 Task: Open Card Education Conference Review in Board Email Marketing List Cleaning and Segmentation to Workspace Email Service Providers and add a team member Softage.1@softage.net, a label Purple, a checklist Software Development, an attachment from your onedrive, a color Purple and finally, add a card description 'Plan and execute company team-building activity at a volunteer event' and a comment 'Attention to detail is critical for this task, so let us make sure we do not miss anything important.'. Add a start date 'Jan 05, 1900' with a due date 'Jan 12, 1900'
Action: Mouse moved to (88, 306)
Screenshot: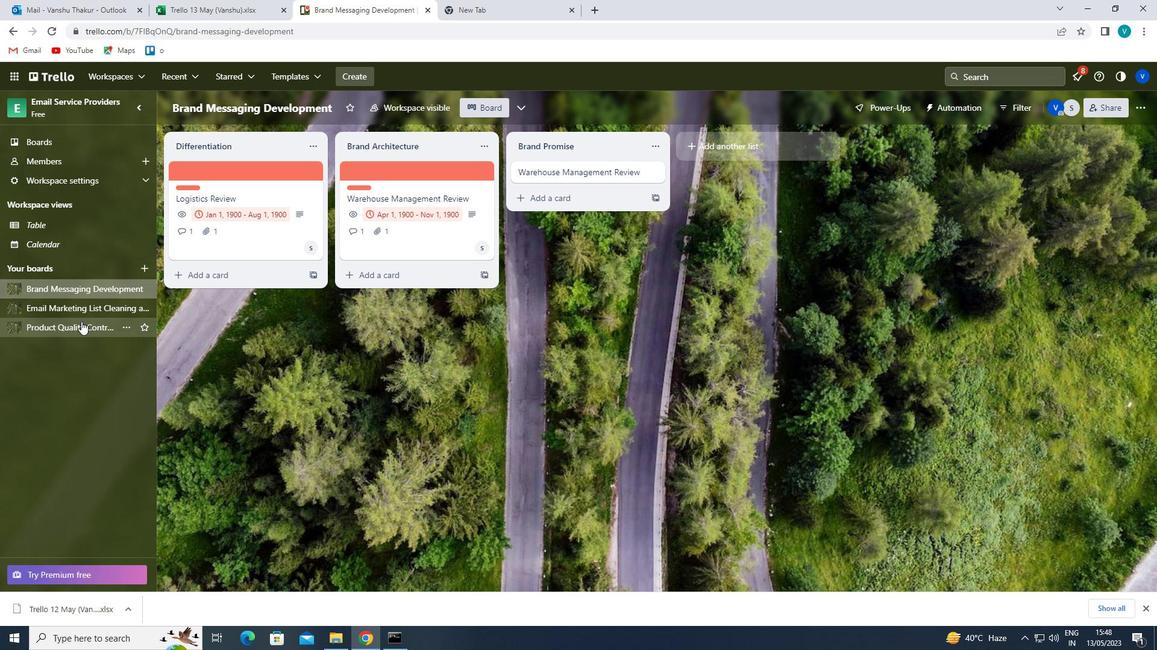 
Action: Mouse pressed left at (88, 306)
Screenshot: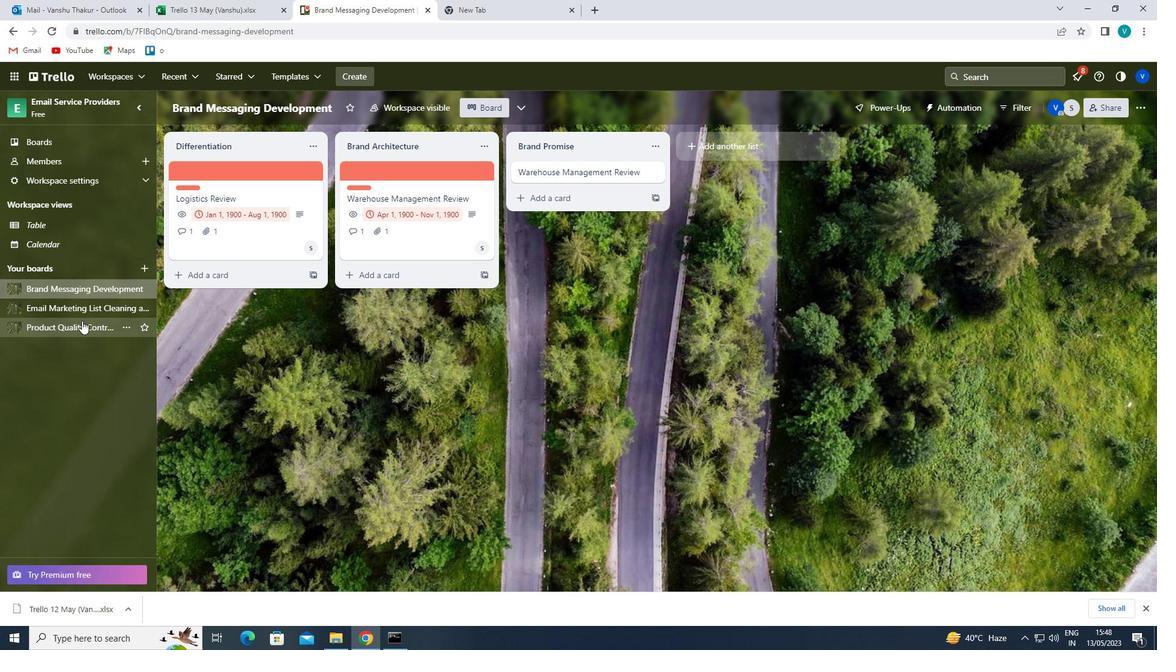 
Action: Mouse moved to (405, 171)
Screenshot: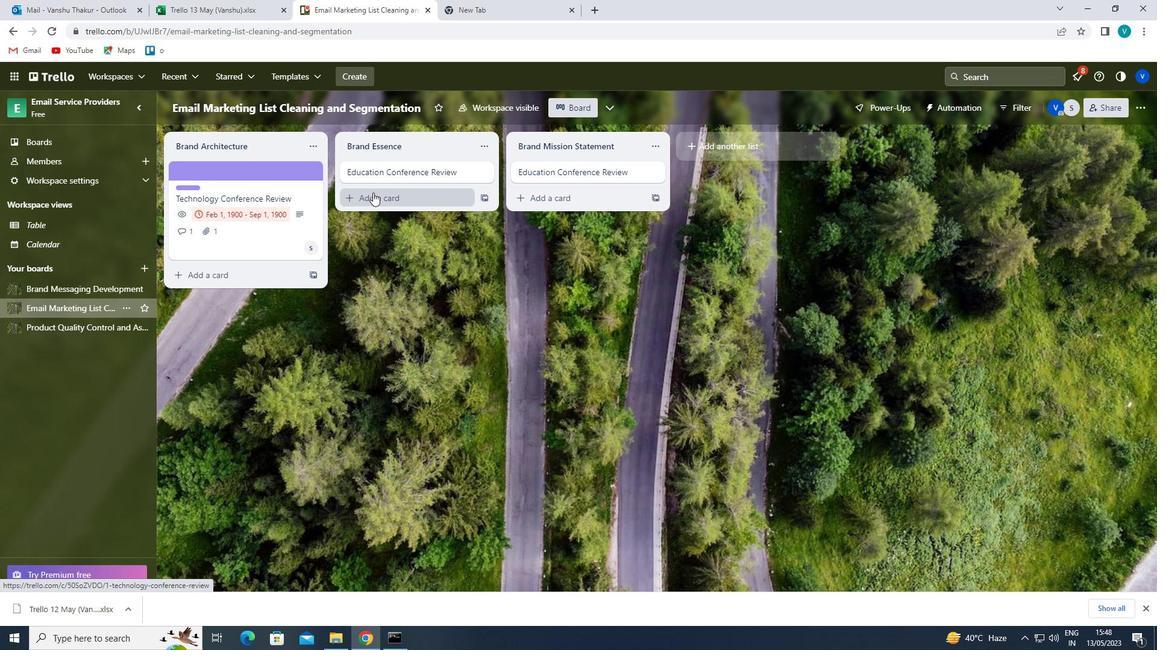 
Action: Mouse pressed left at (405, 171)
Screenshot: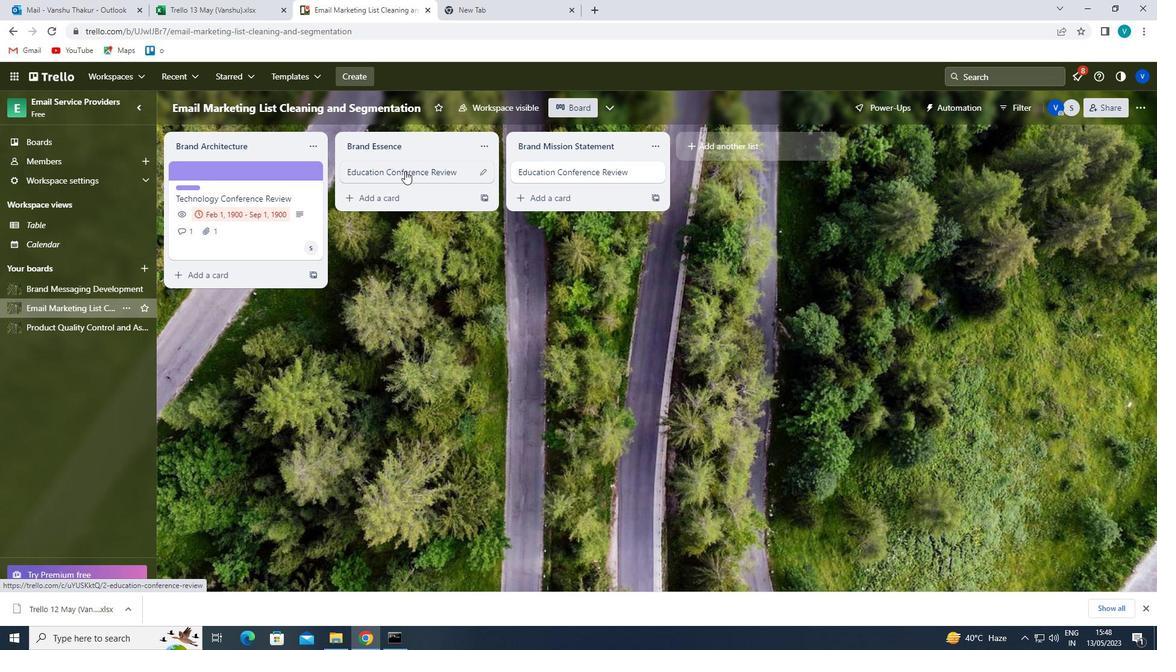 
Action: Mouse moved to (717, 209)
Screenshot: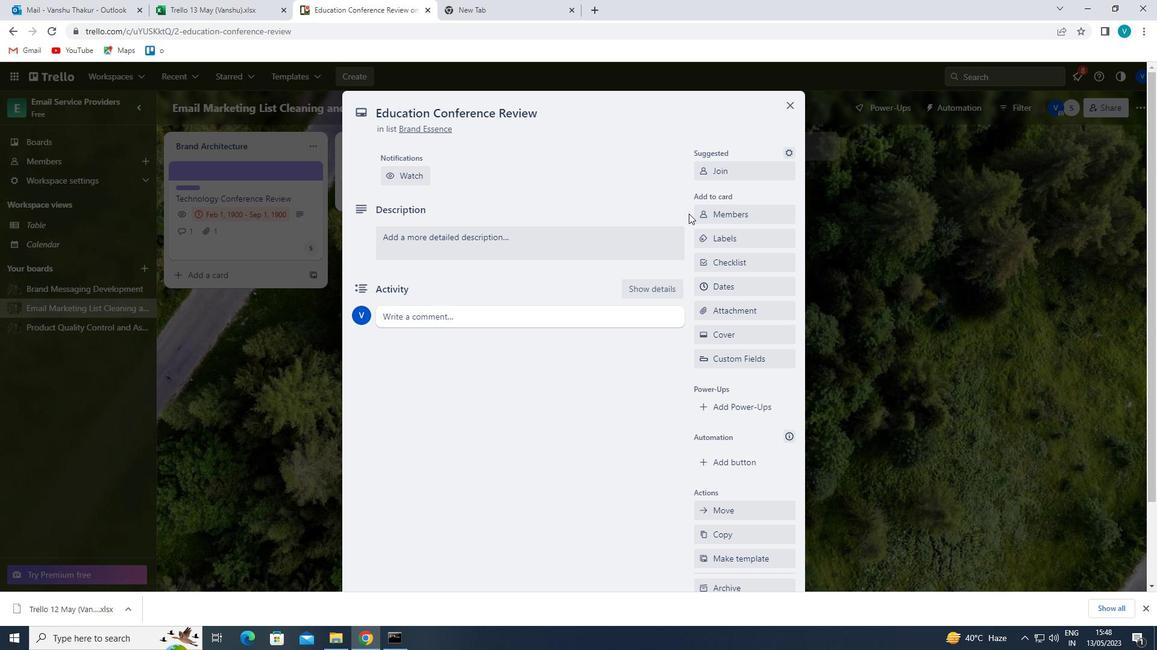 
Action: Mouse pressed left at (717, 209)
Screenshot: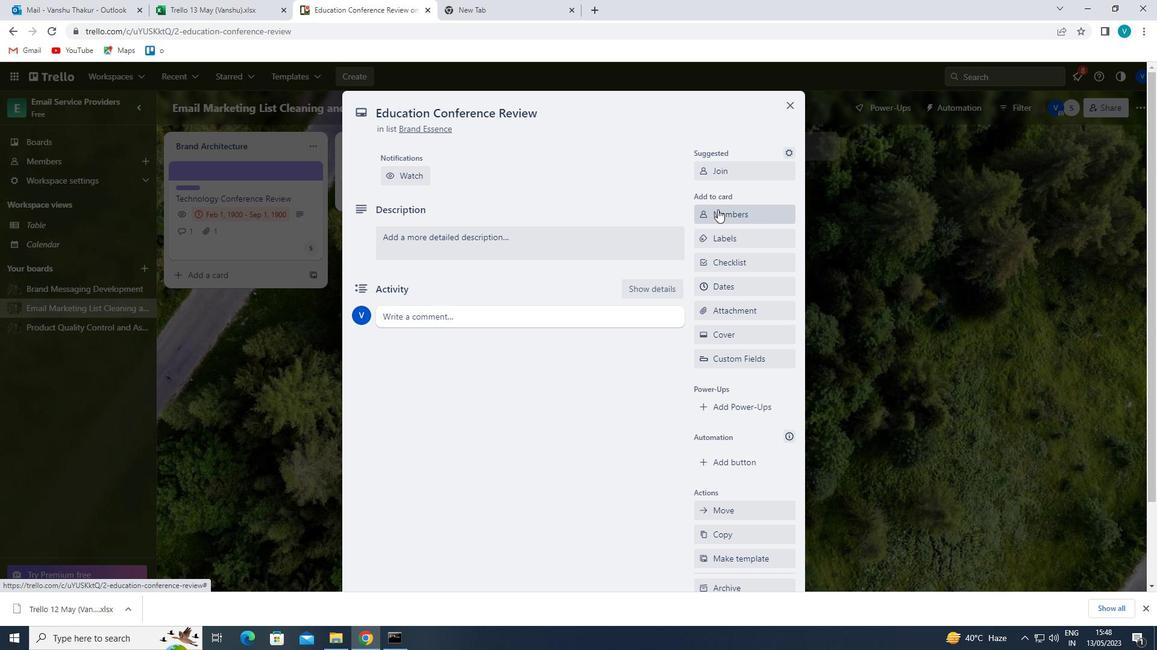 
Action: Key pressed <Key.shift>S
Screenshot: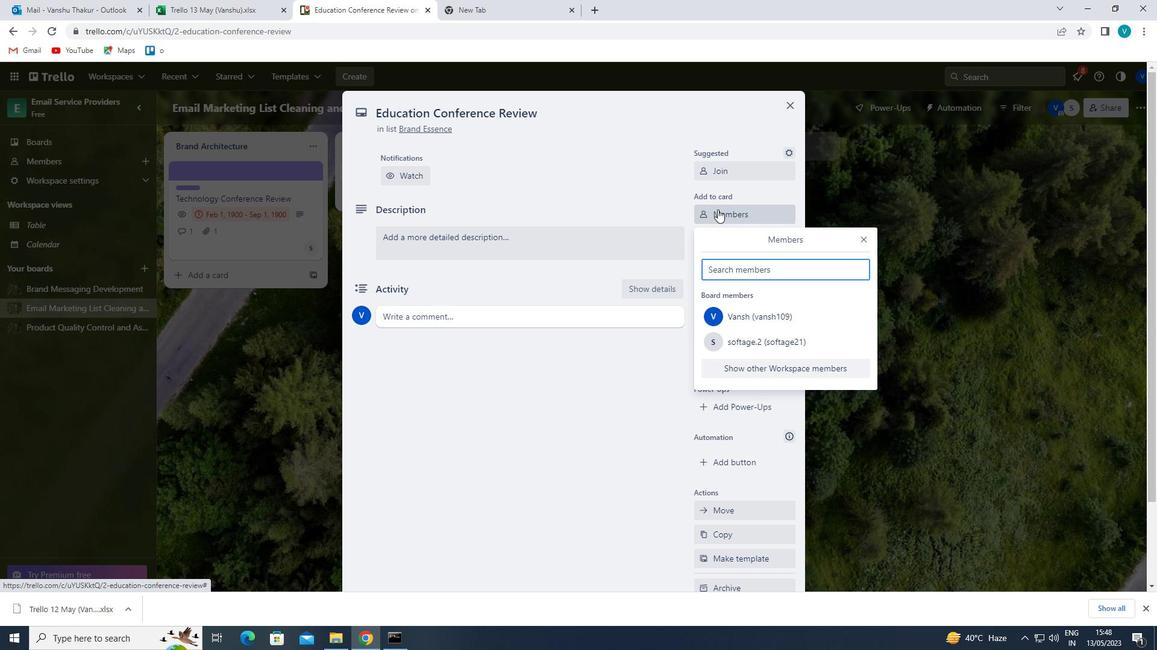 
Action: Mouse moved to (590, 189)
Screenshot: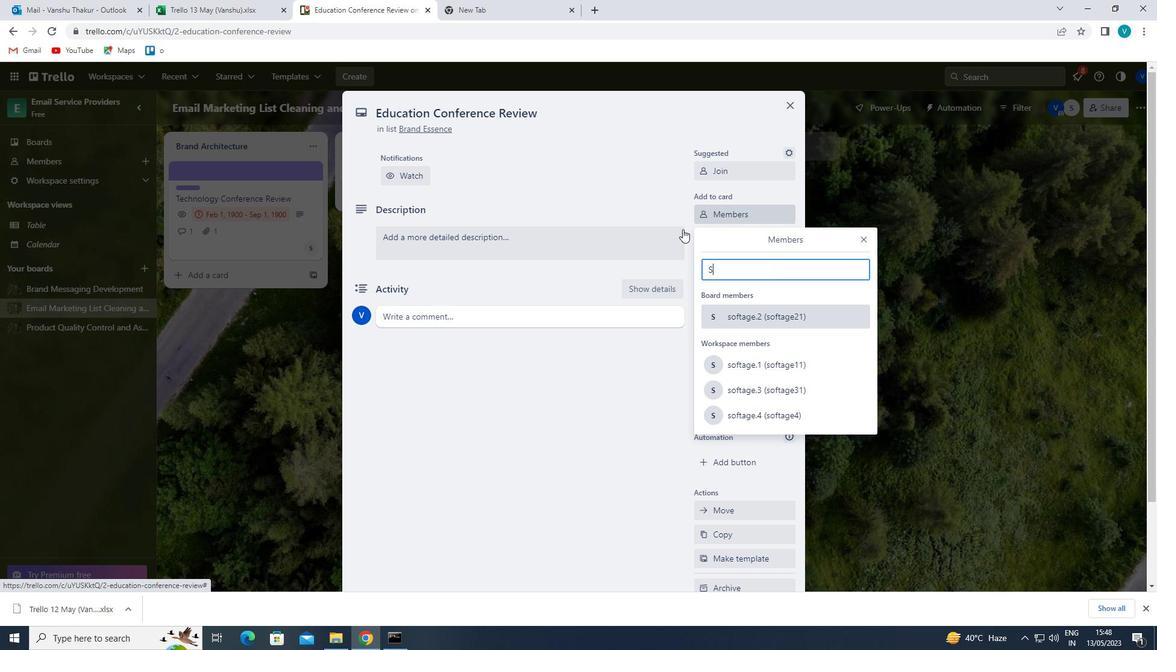
Action: Key pressed OFT
Screenshot: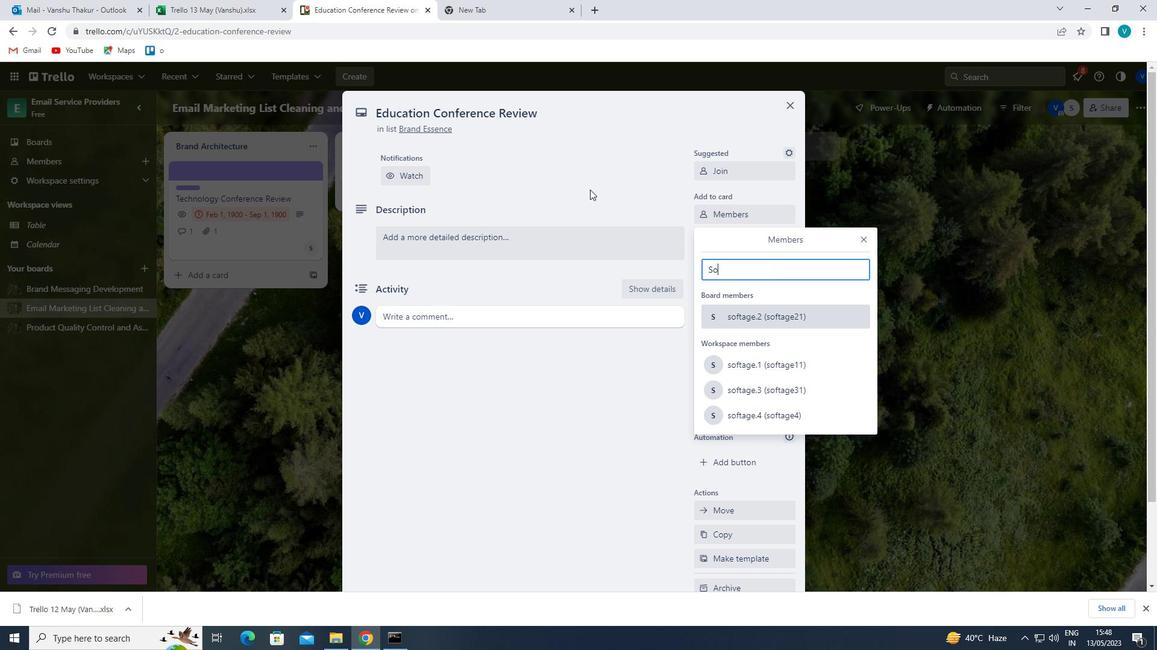 
Action: Mouse moved to (729, 365)
Screenshot: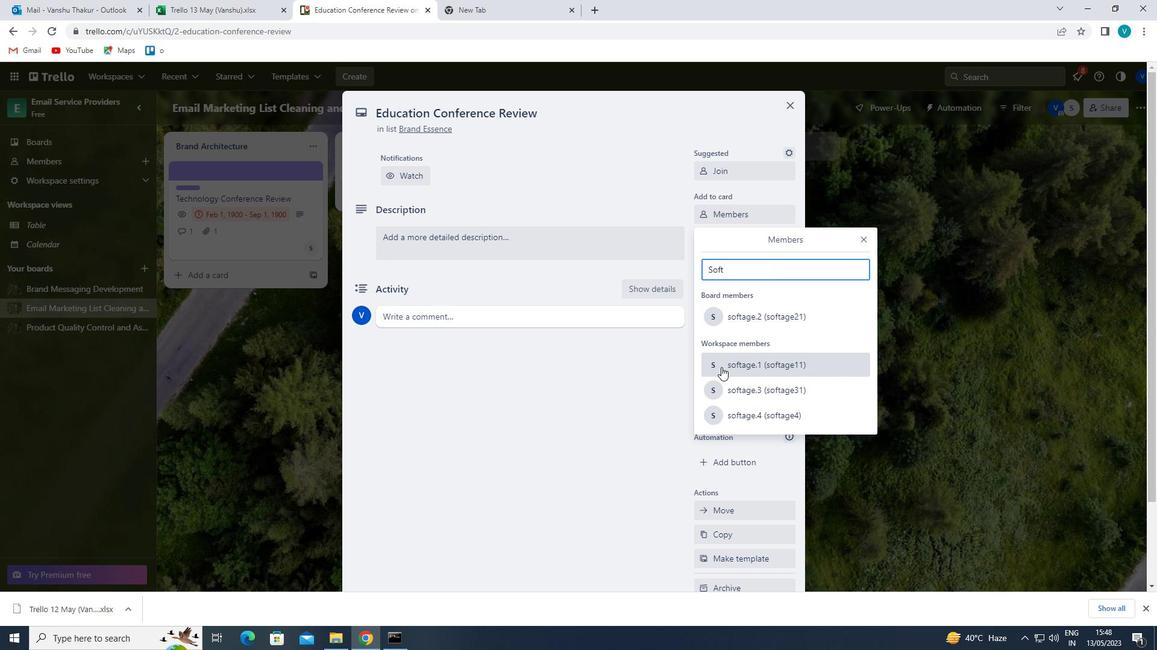 
Action: Mouse pressed left at (729, 365)
Screenshot: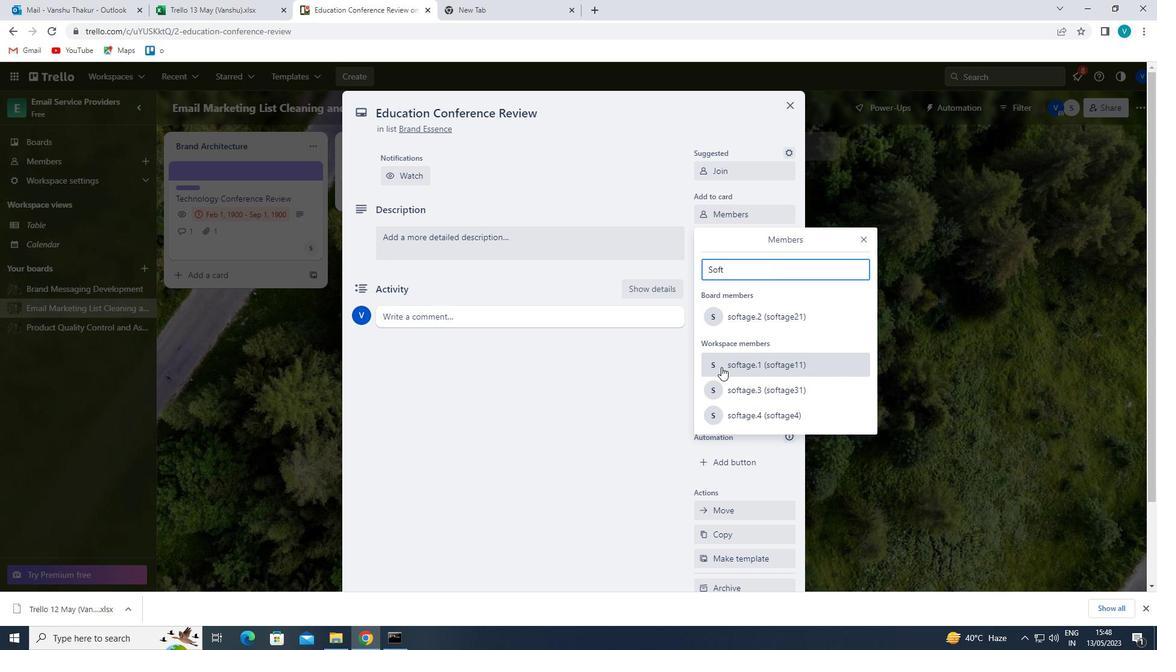 
Action: Mouse moved to (863, 240)
Screenshot: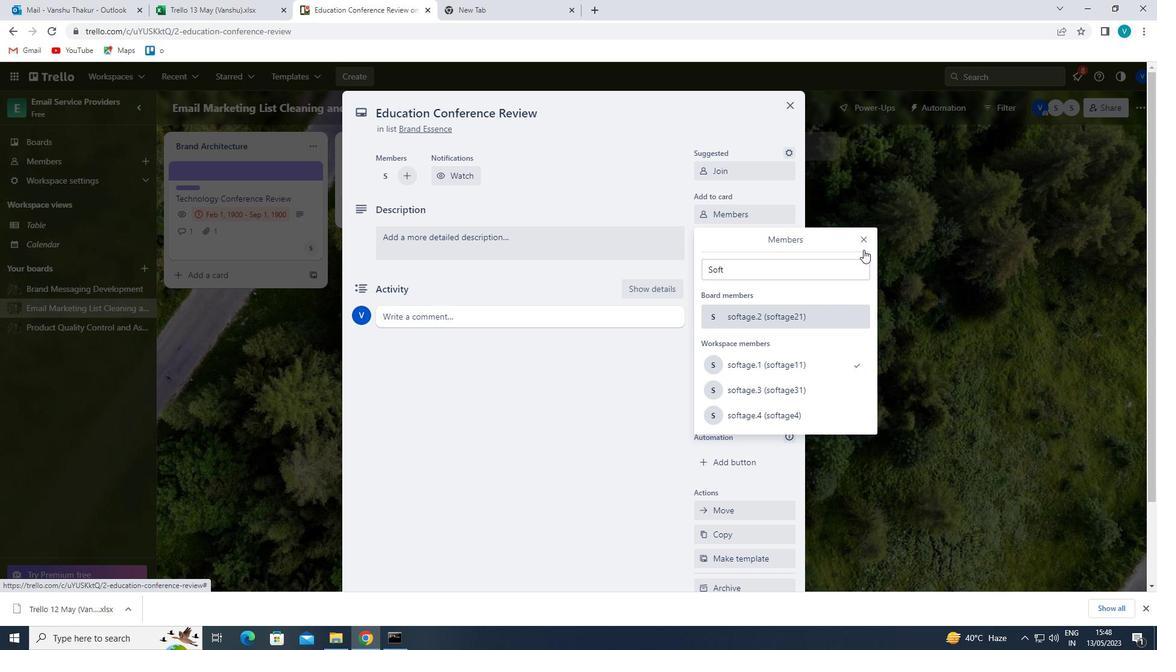 
Action: Mouse pressed left at (863, 240)
Screenshot: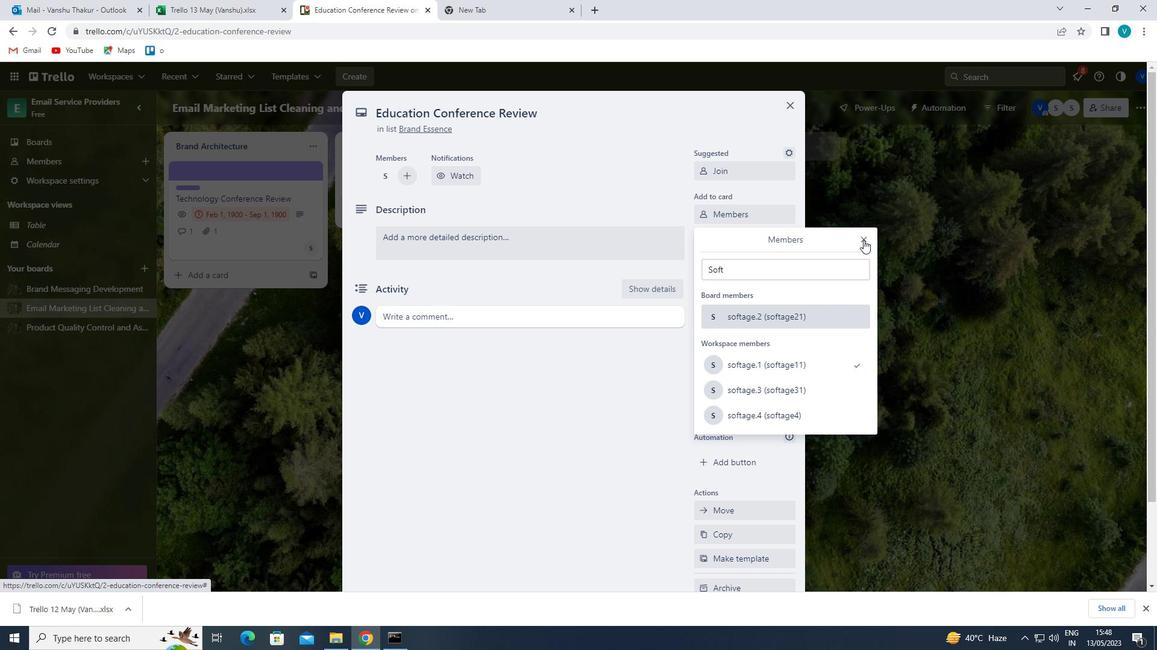 
Action: Mouse moved to (732, 236)
Screenshot: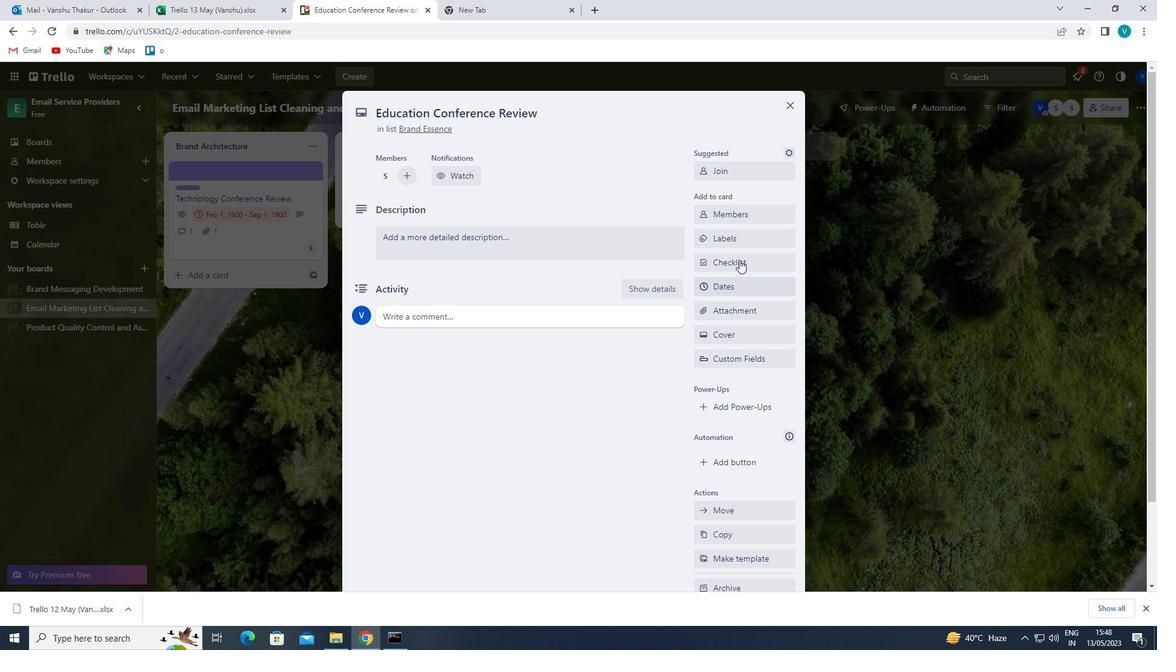 
Action: Mouse pressed left at (732, 236)
Screenshot: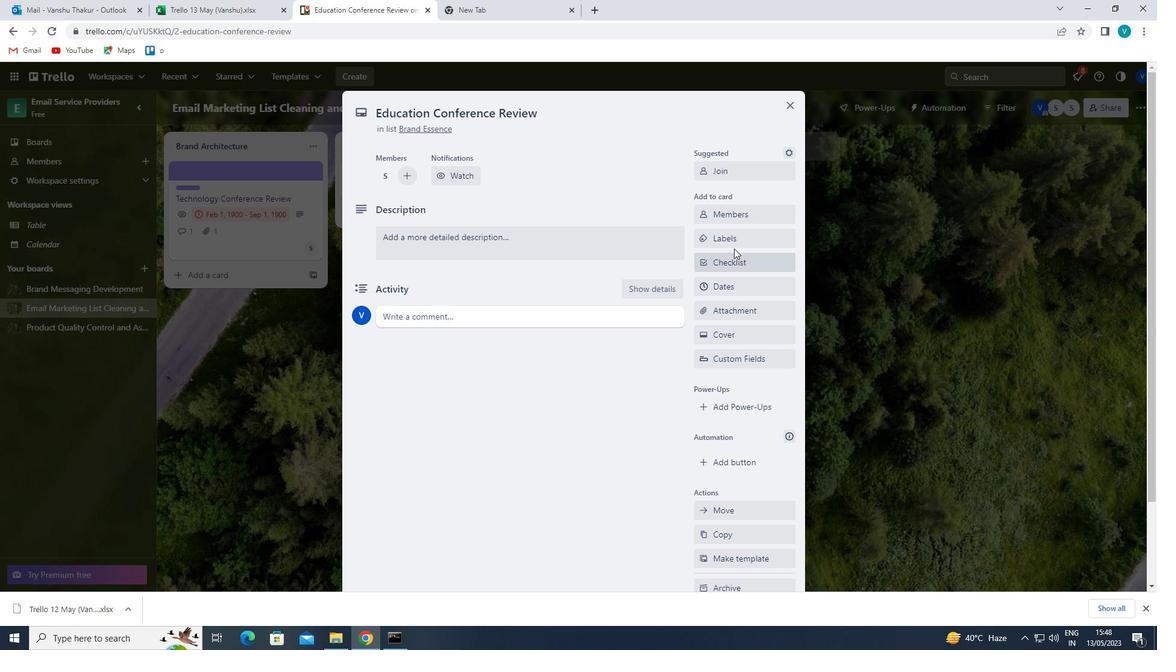 
Action: Mouse moved to (742, 427)
Screenshot: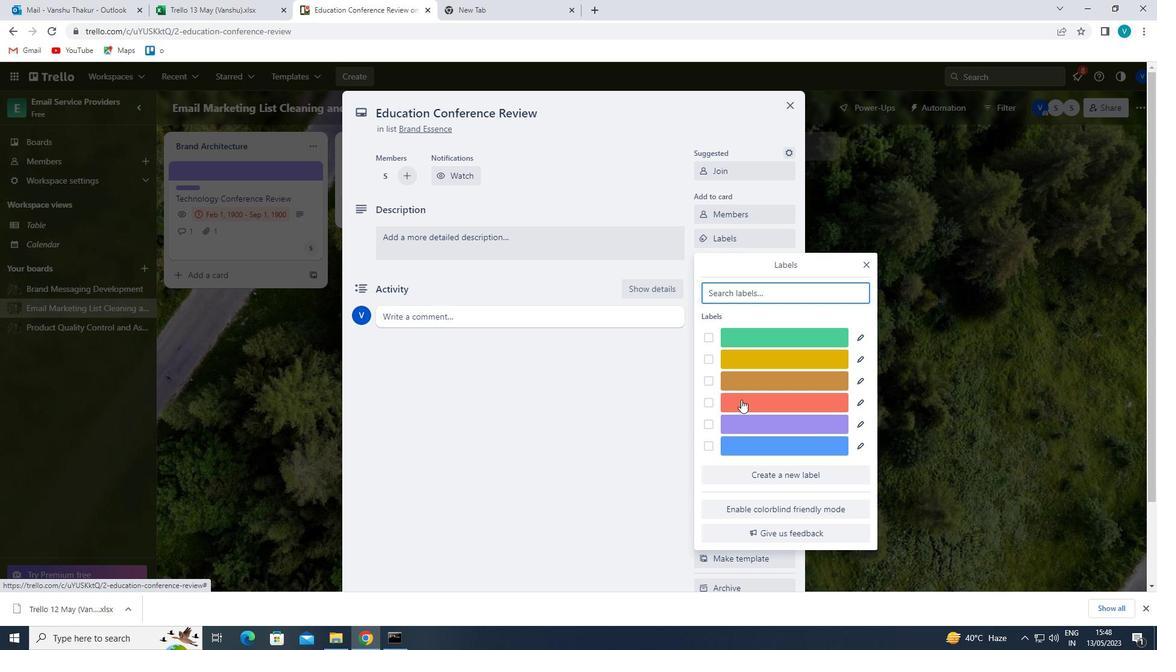 
Action: Mouse pressed left at (742, 427)
Screenshot: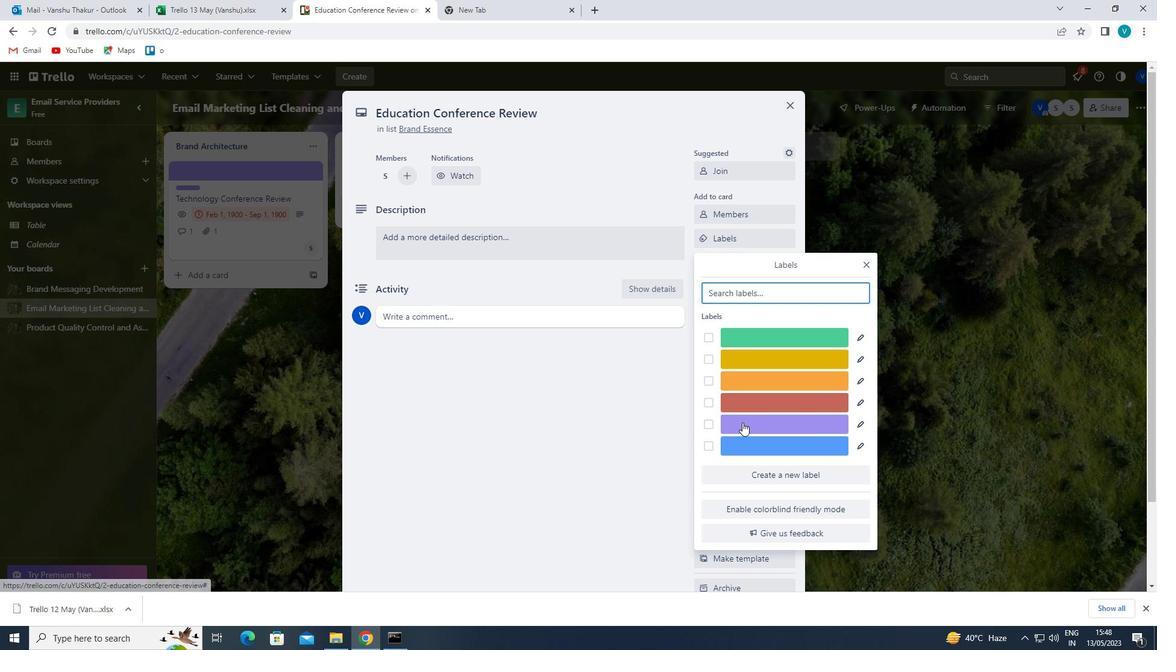 
Action: Mouse moved to (863, 262)
Screenshot: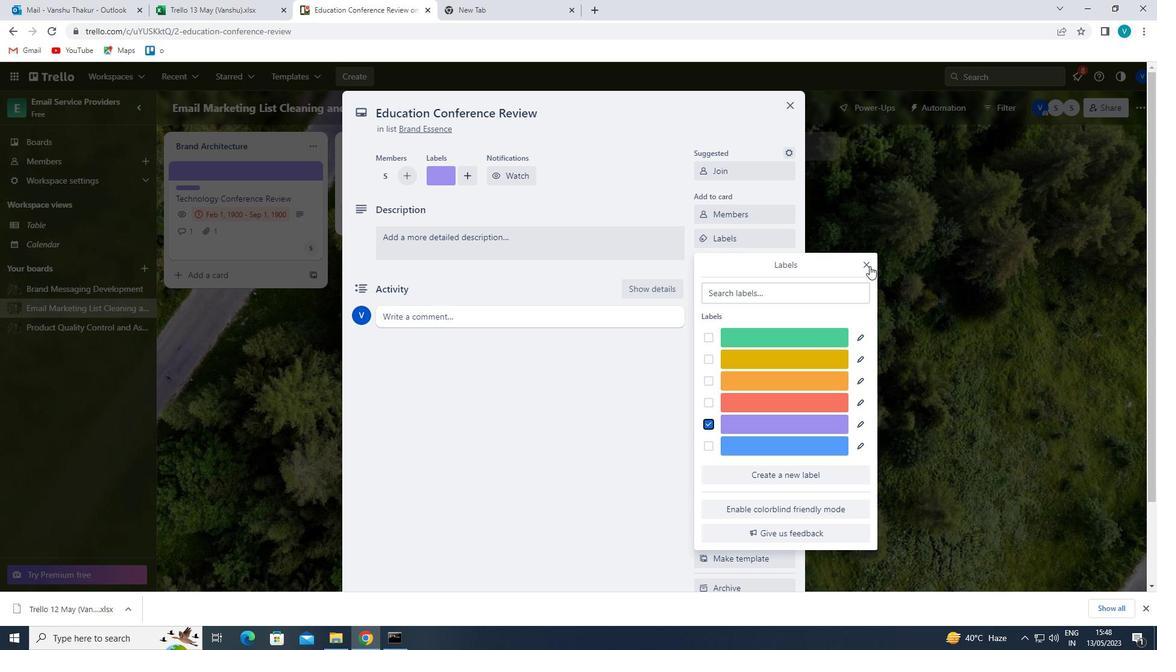 
Action: Mouse pressed left at (863, 262)
Screenshot: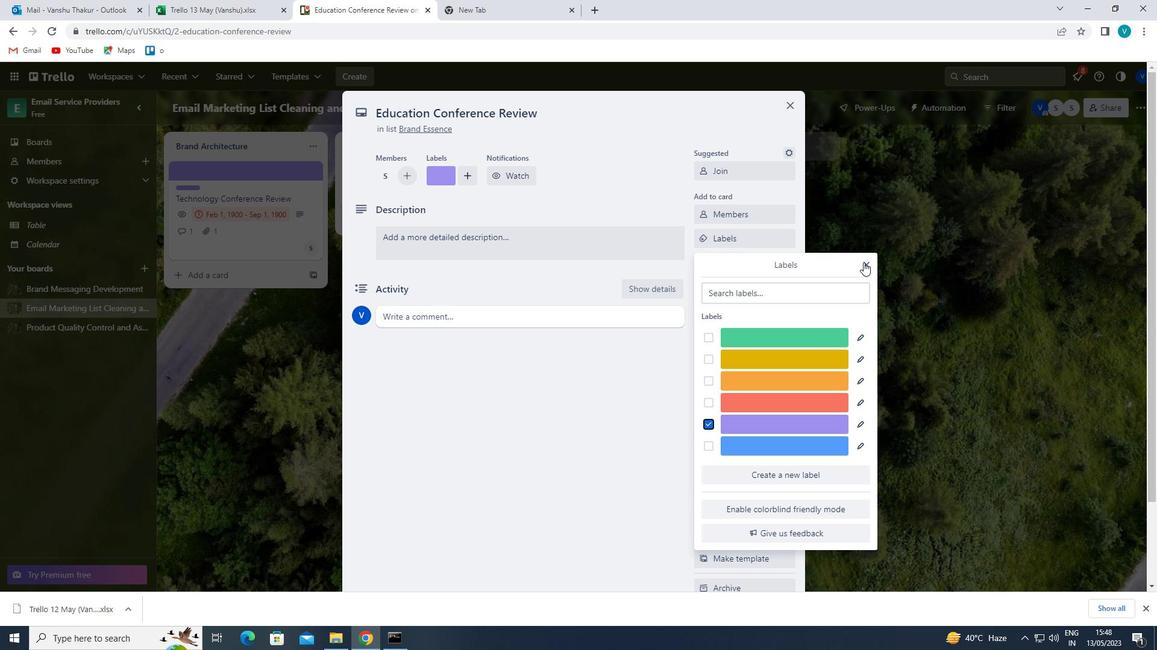 
Action: Mouse moved to (746, 266)
Screenshot: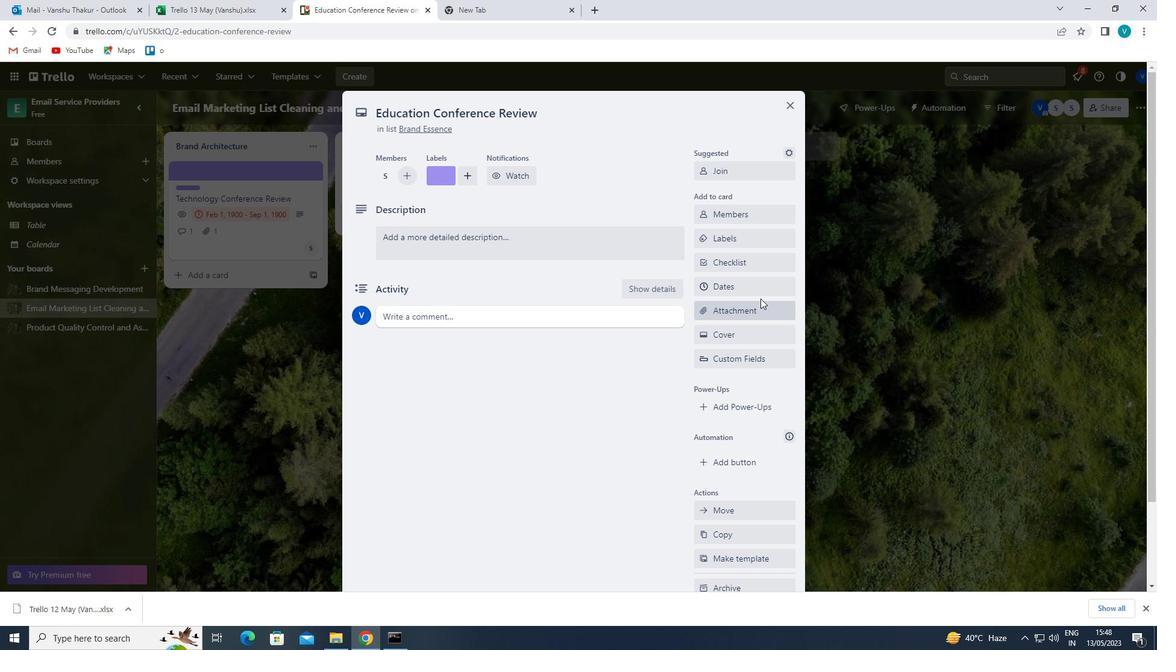 
Action: Mouse pressed left at (746, 266)
Screenshot: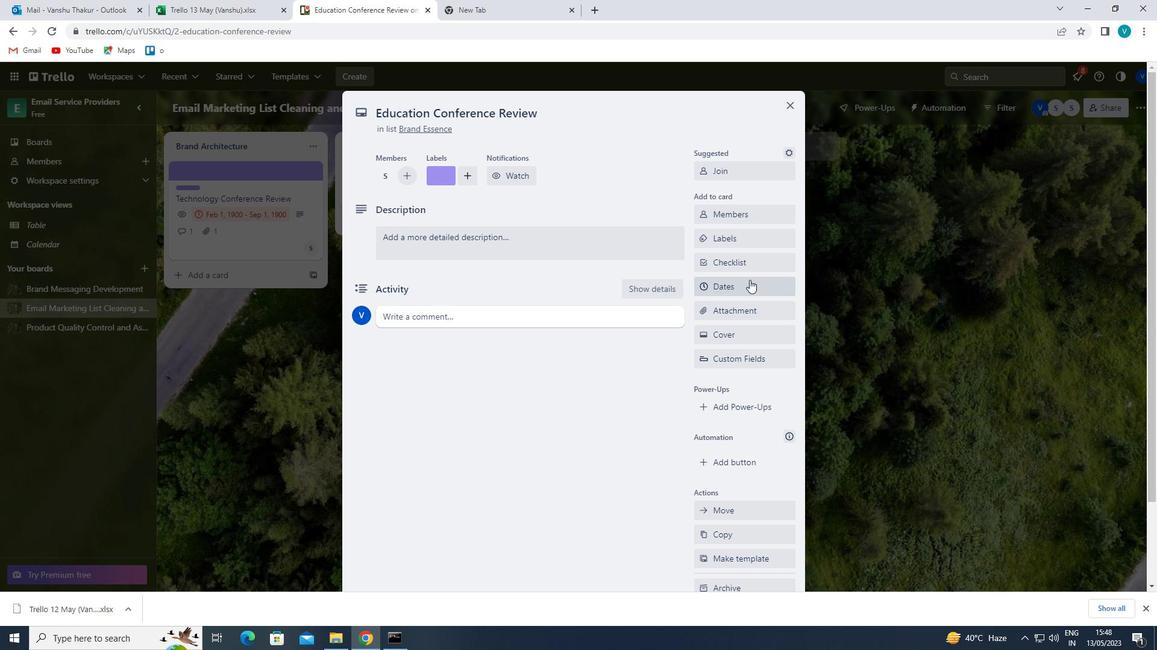 
Action: Key pressed <Key.shift>SOFT
Screenshot: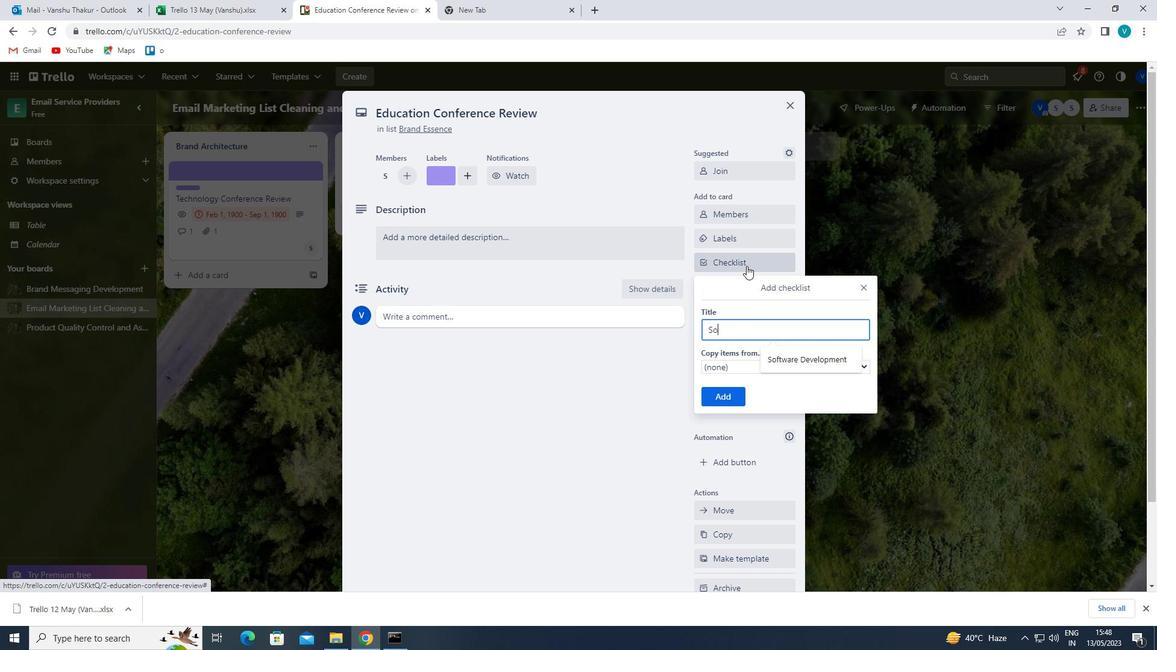 
Action: Mouse moved to (799, 362)
Screenshot: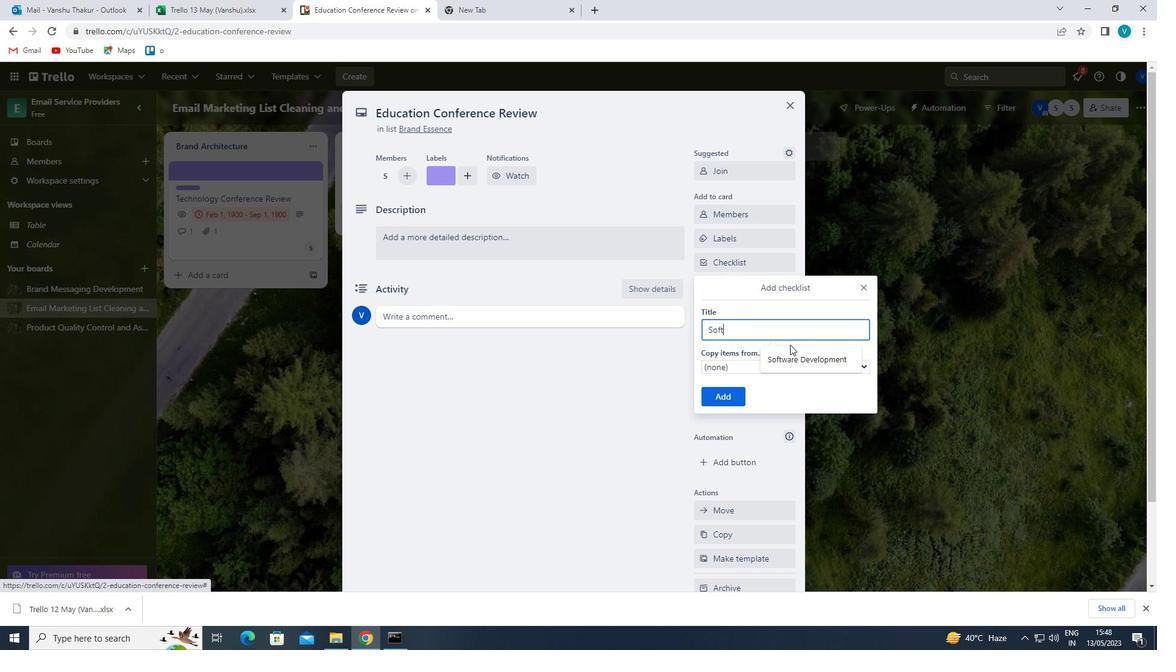
Action: Mouse pressed left at (799, 362)
Screenshot: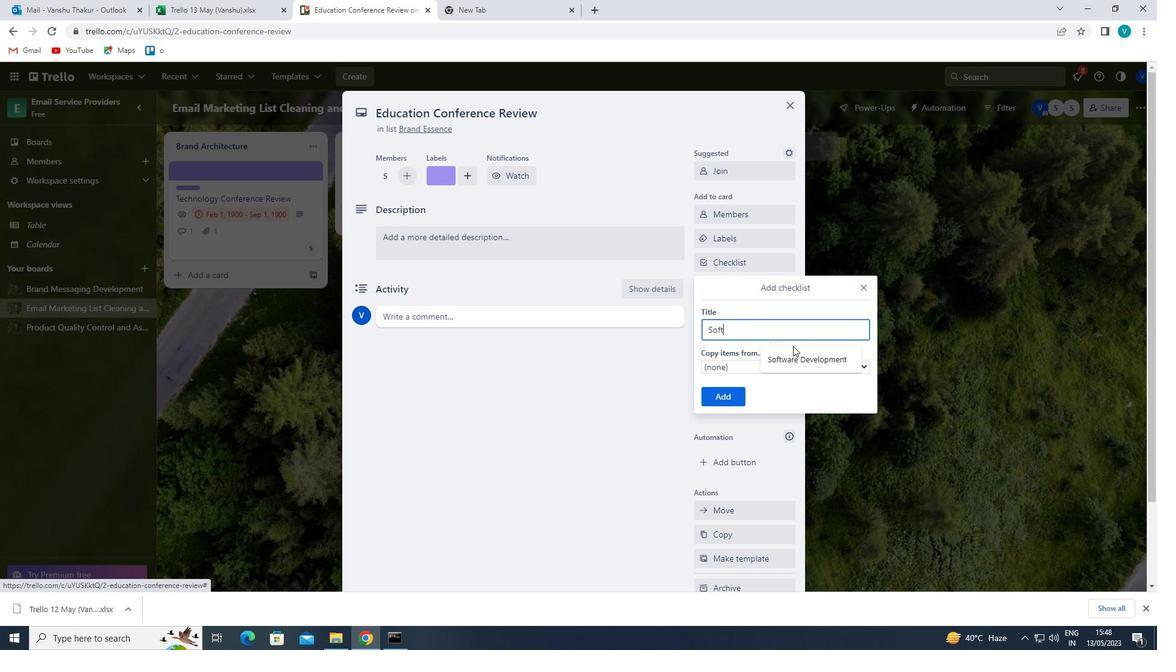 
Action: Mouse moved to (735, 399)
Screenshot: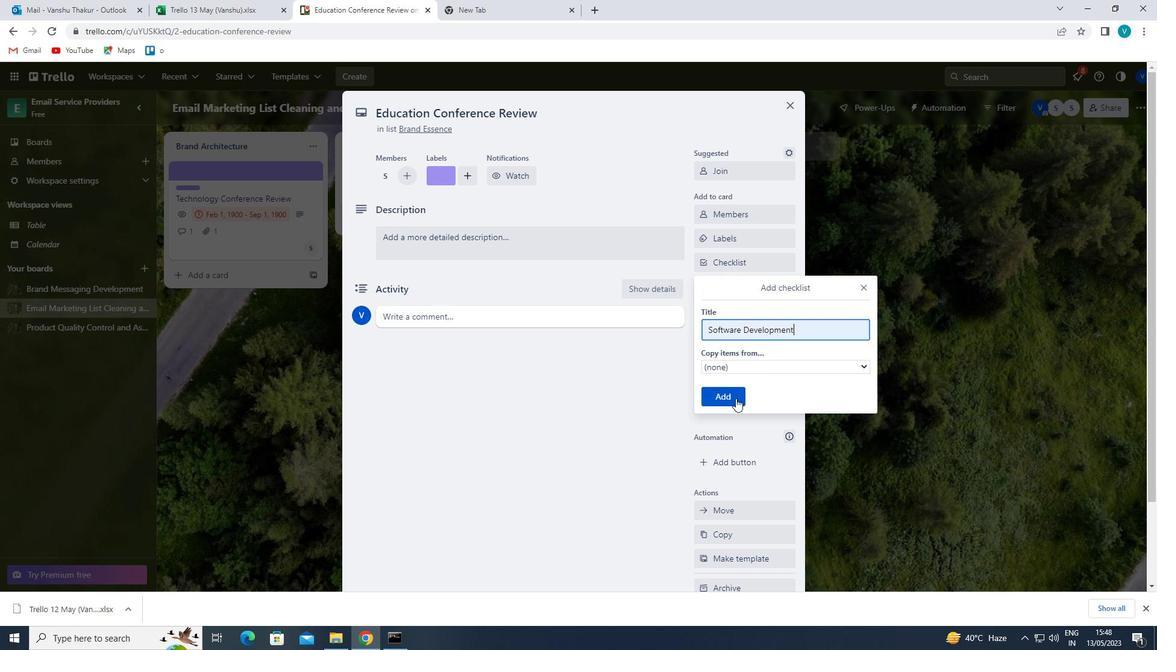 
Action: Mouse pressed left at (735, 399)
Screenshot: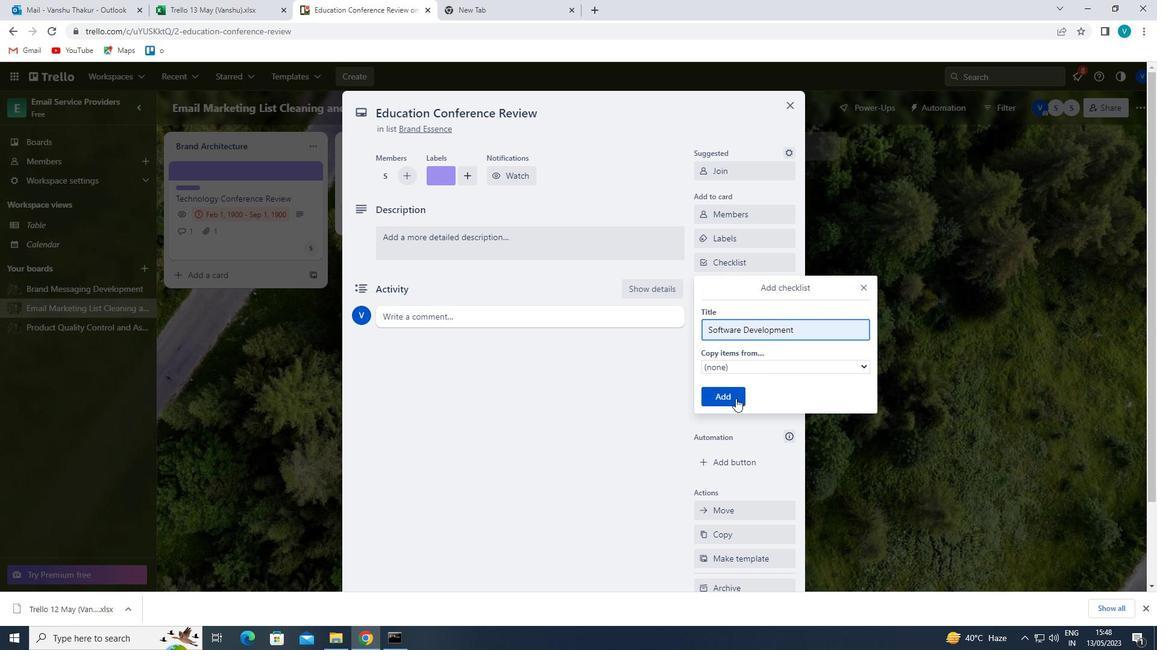 
Action: Mouse moved to (731, 314)
Screenshot: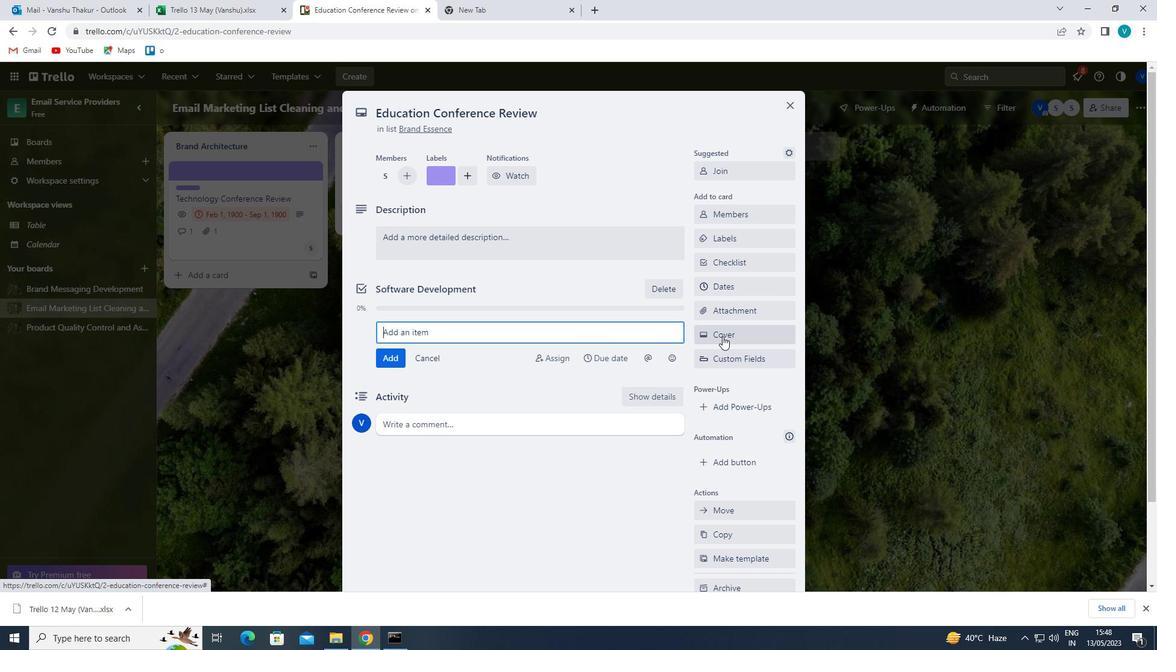 
Action: Mouse pressed left at (731, 314)
Screenshot: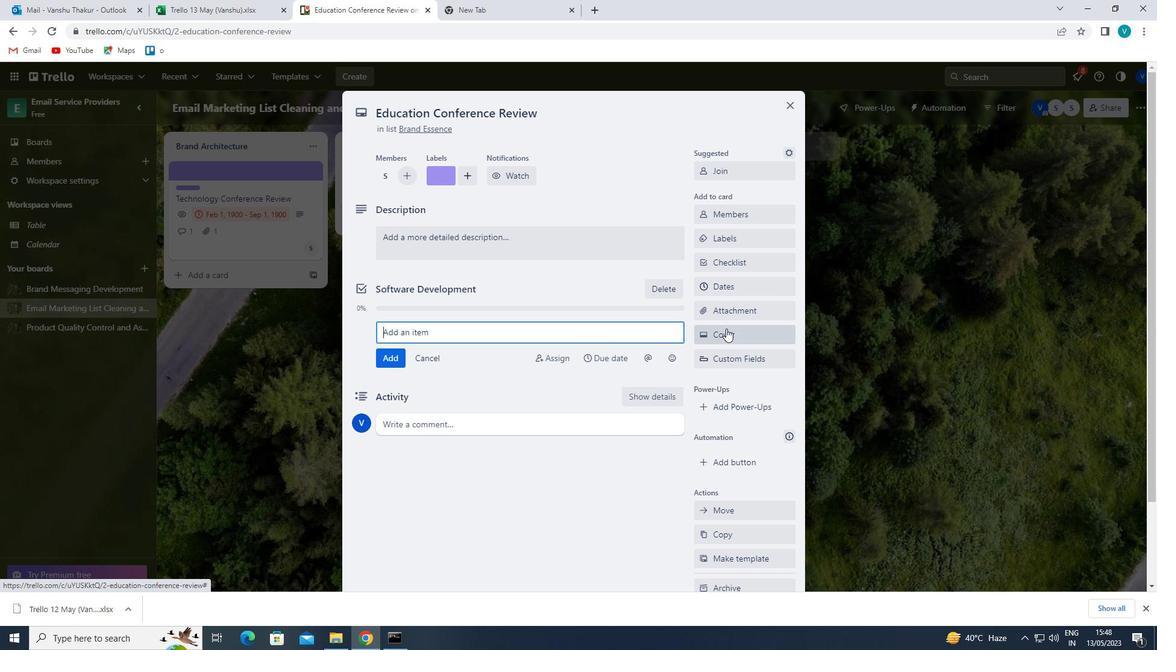 
Action: Mouse moved to (716, 456)
Screenshot: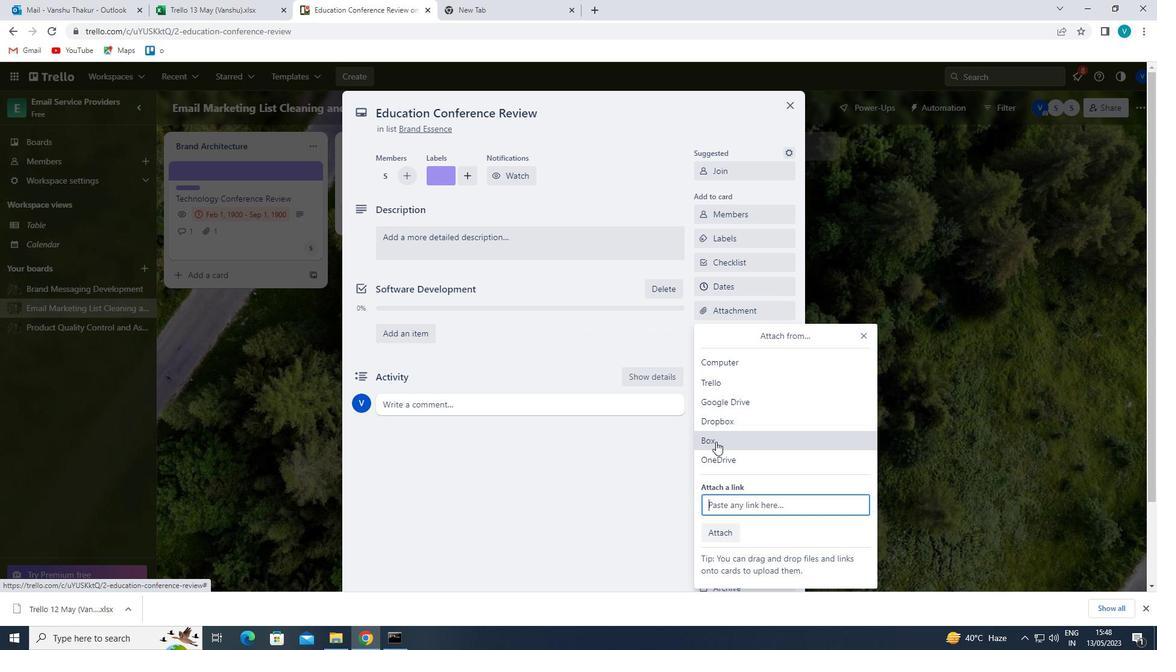 
Action: Mouse pressed left at (716, 456)
Screenshot: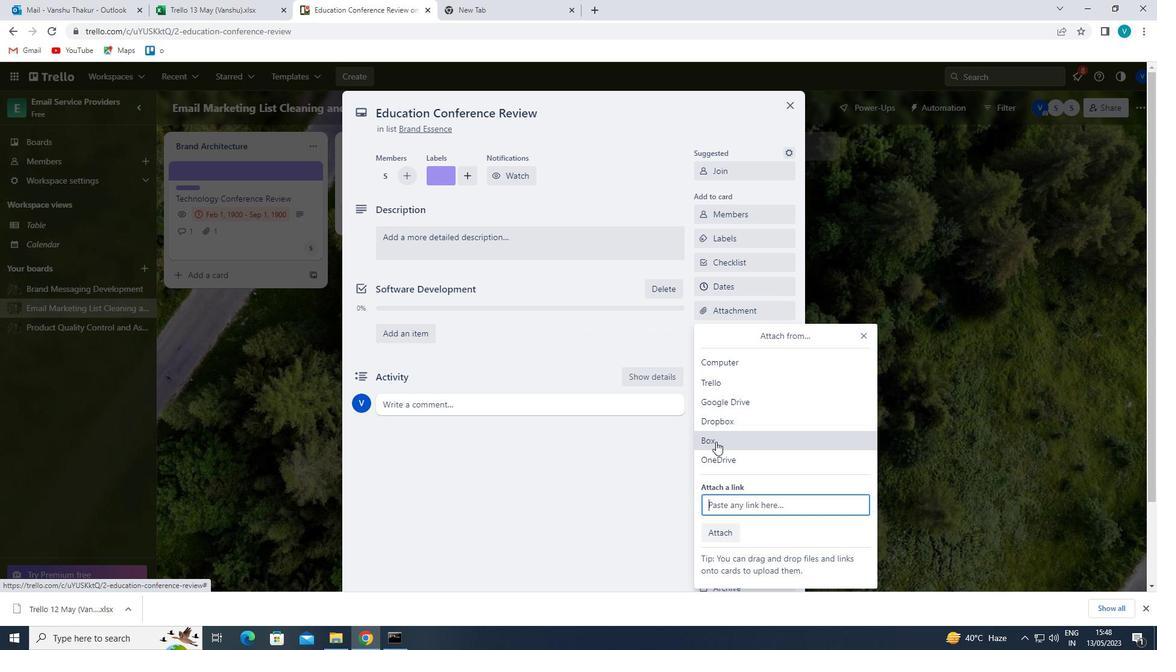 
Action: Mouse moved to (439, 236)
Screenshot: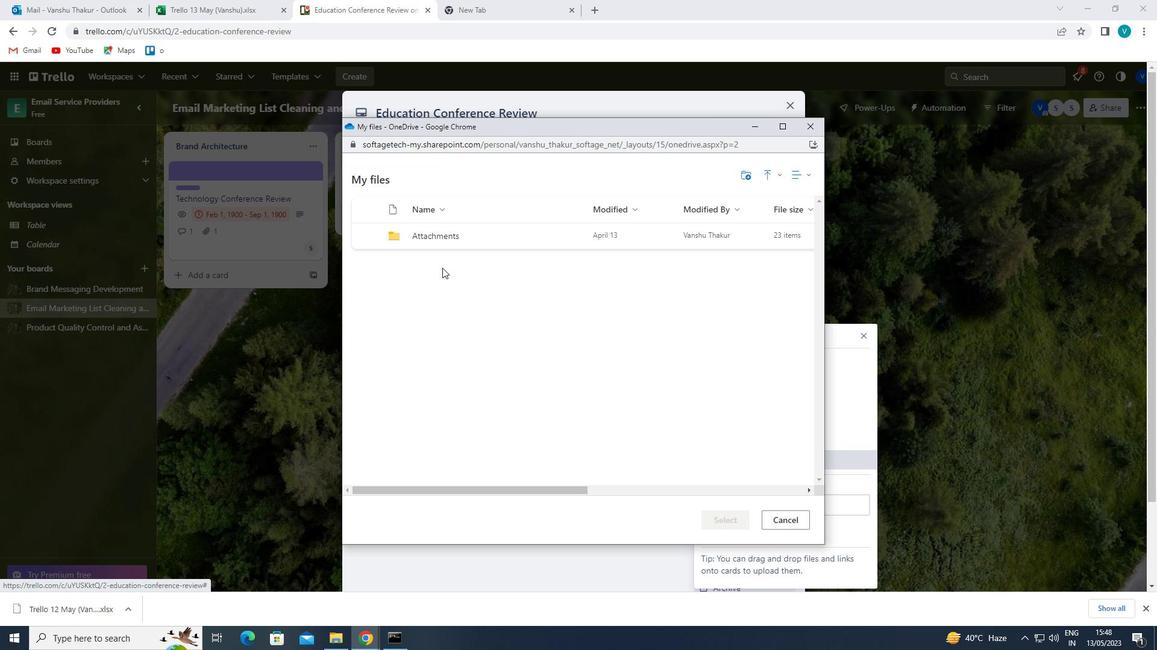 
Action: Mouse pressed left at (439, 236)
Screenshot: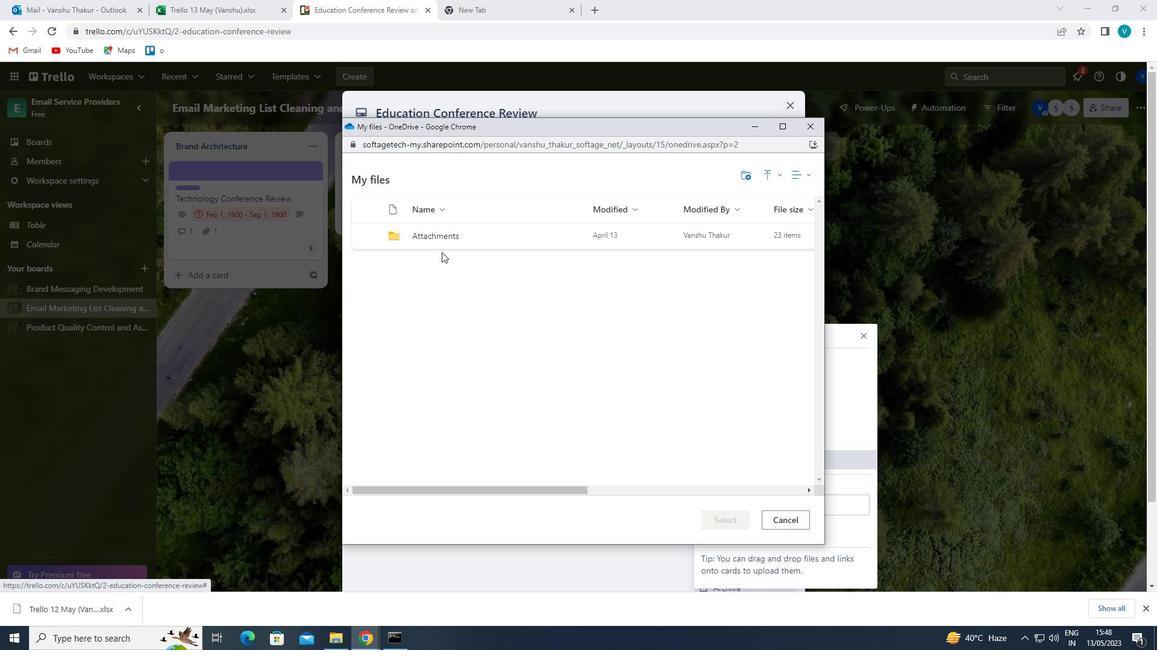
Action: Mouse moved to (427, 246)
Screenshot: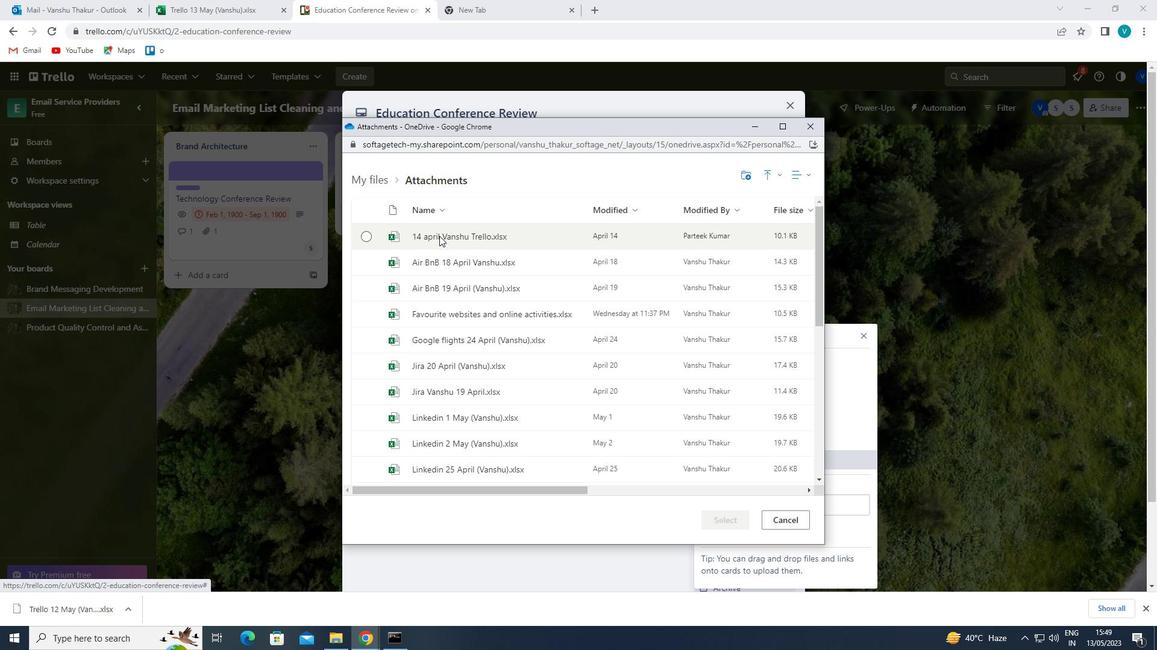 
Action: Mouse pressed left at (427, 246)
Screenshot: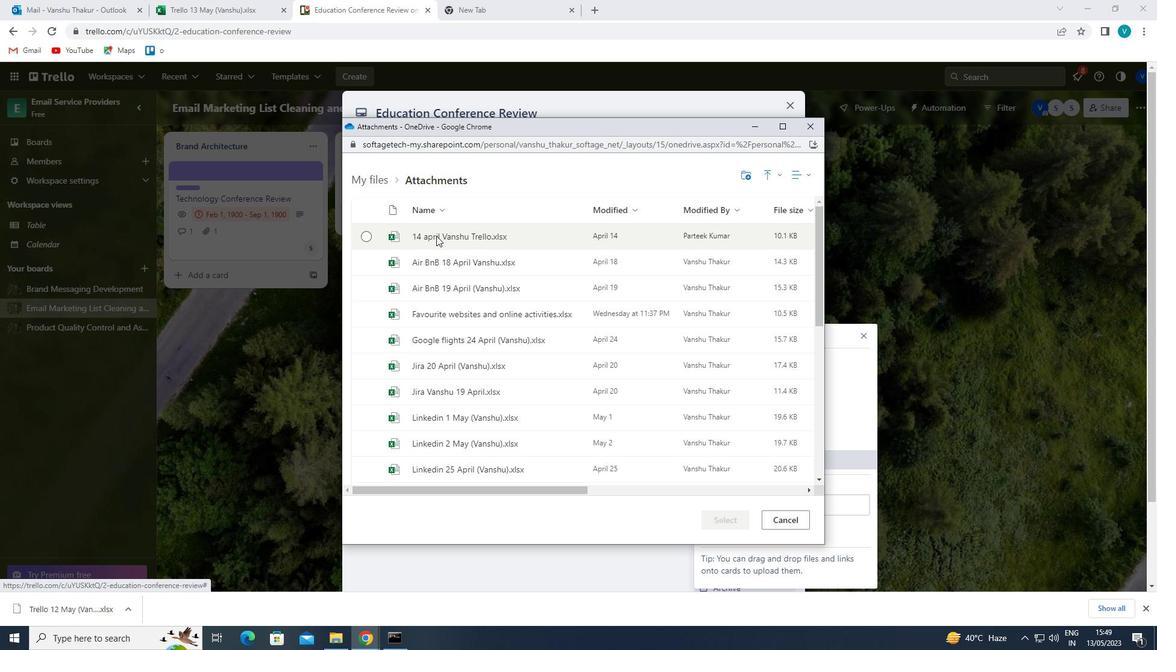 
Action: Mouse moved to (734, 516)
Screenshot: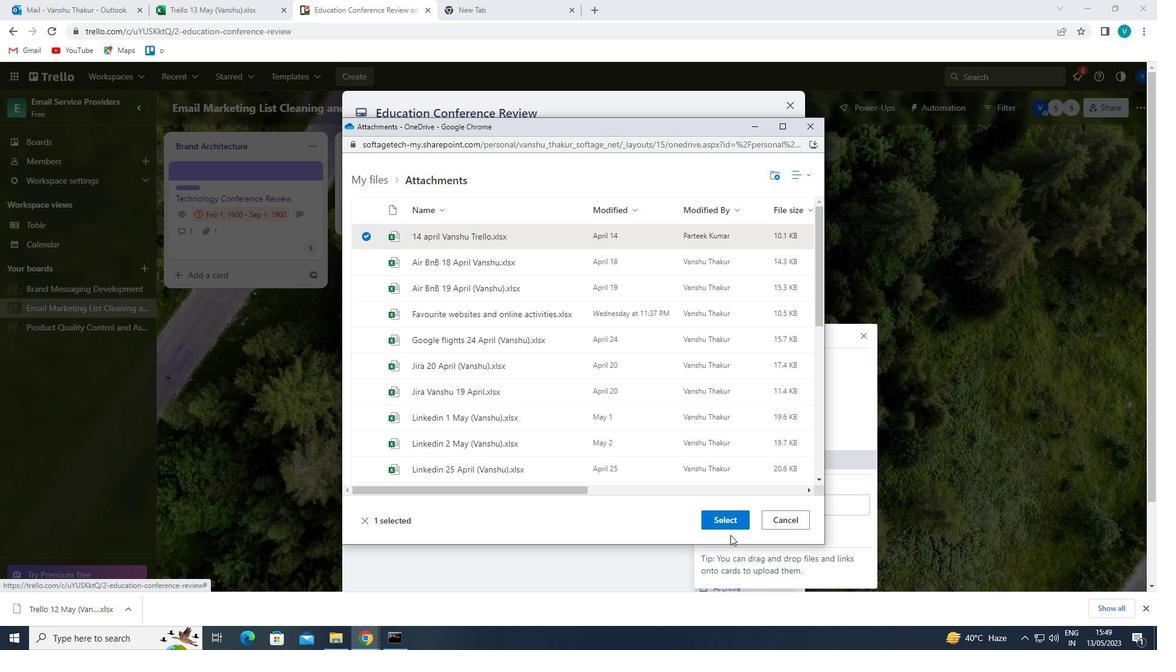 
Action: Mouse pressed left at (734, 516)
Screenshot: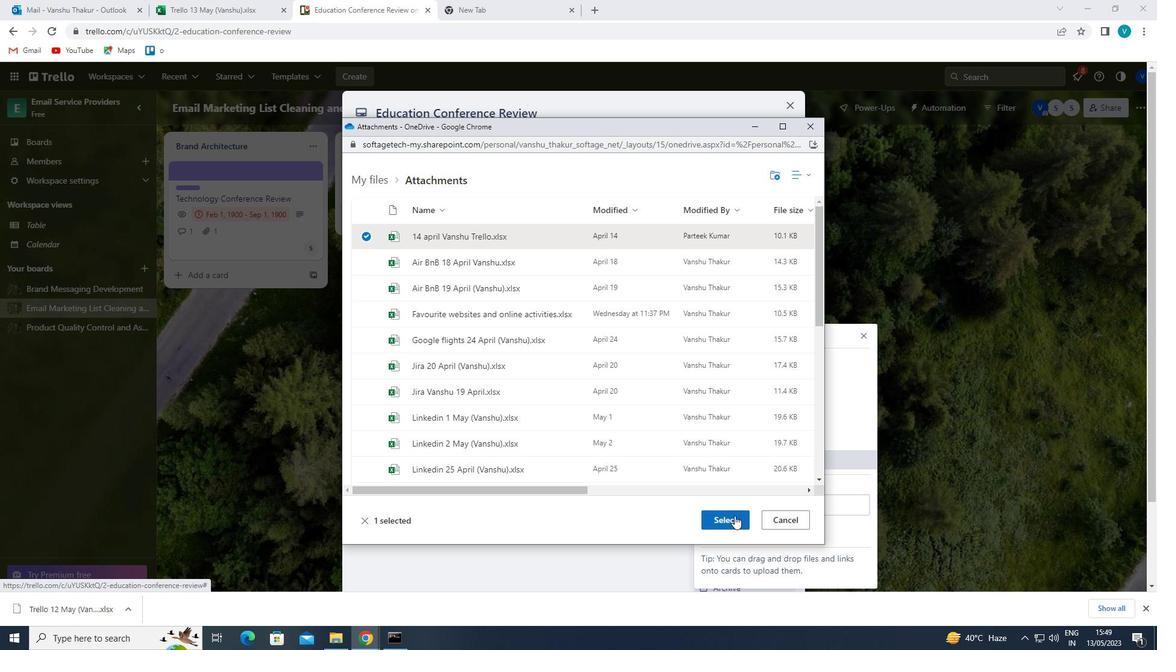 
Action: Mouse moved to (862, 330)
Screenshot: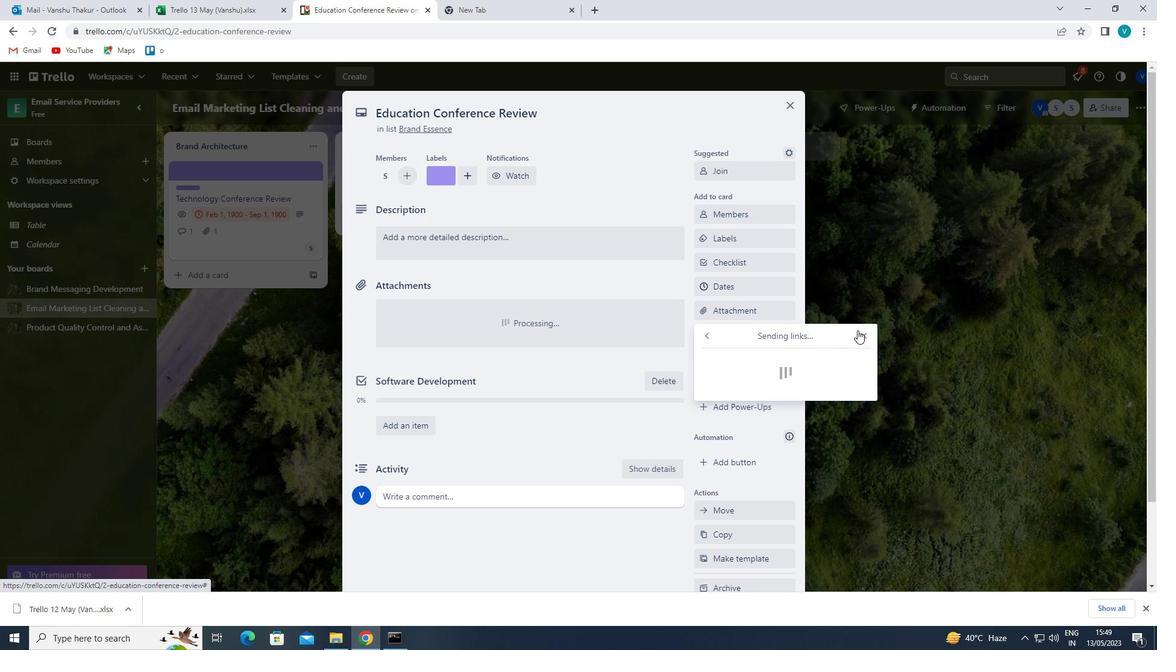 
Action: Mouse pressed left at (862, 330)
Screenshot: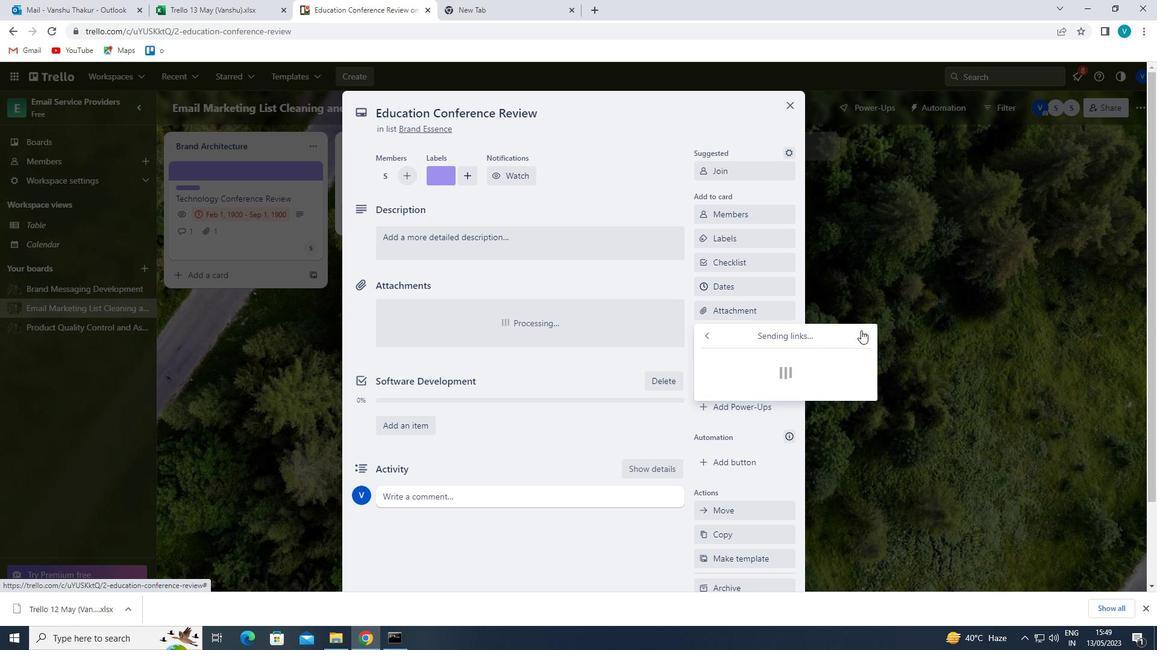 
Action: Mouse moved to (738, 338)
Screenshot: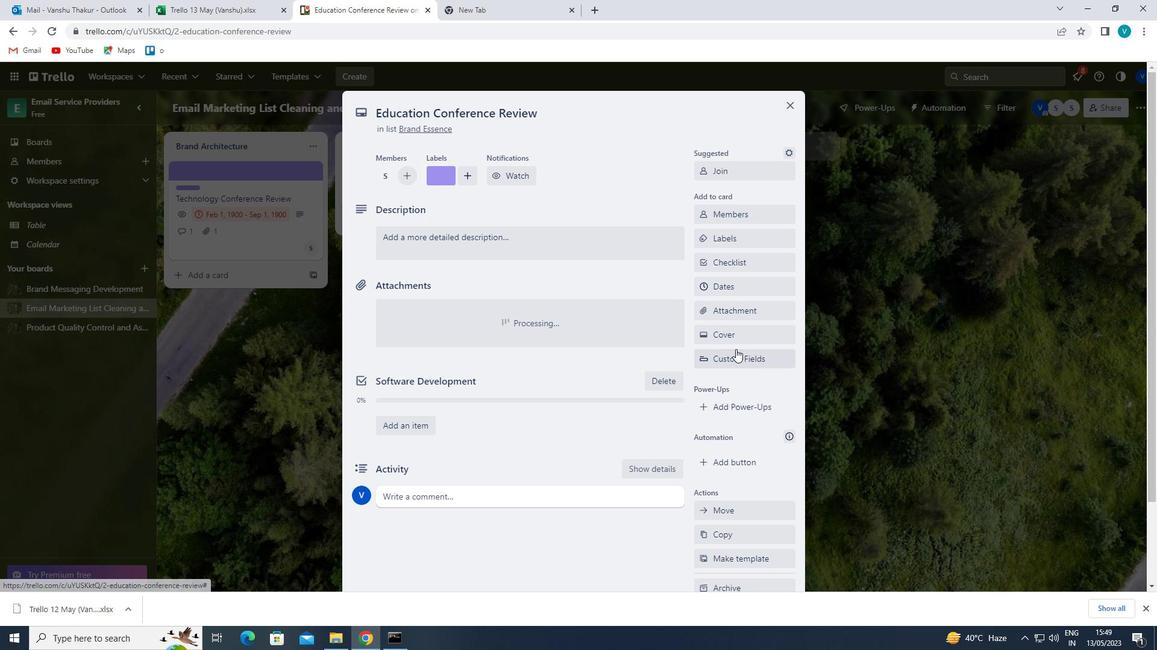 
Action: Mouse pressed left at (738, 338)
Screenshot: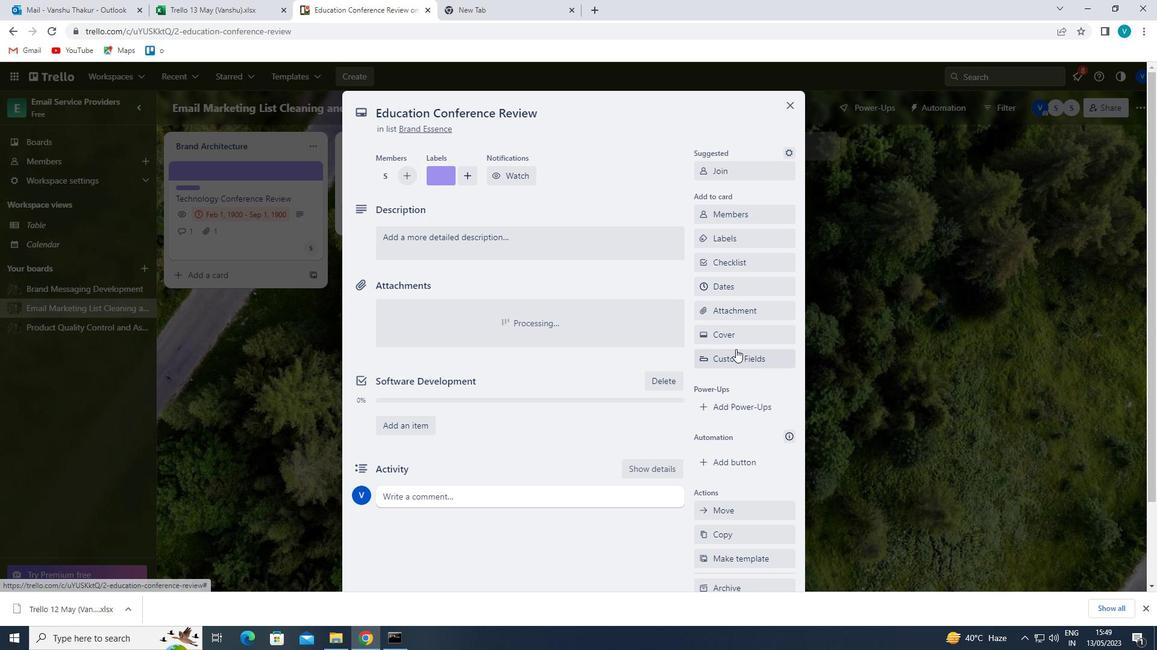 
Action: Mouse moved to (745, 339)
Screenshot: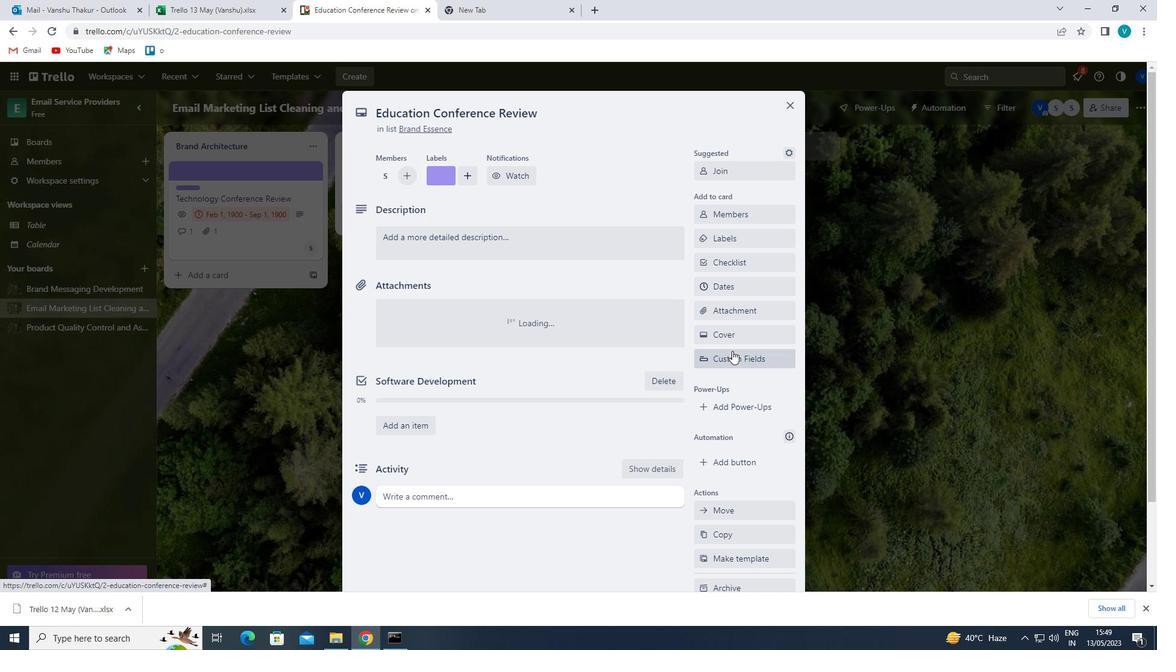 
Action: Mouse pressed left at (745, 339)
Screenshot: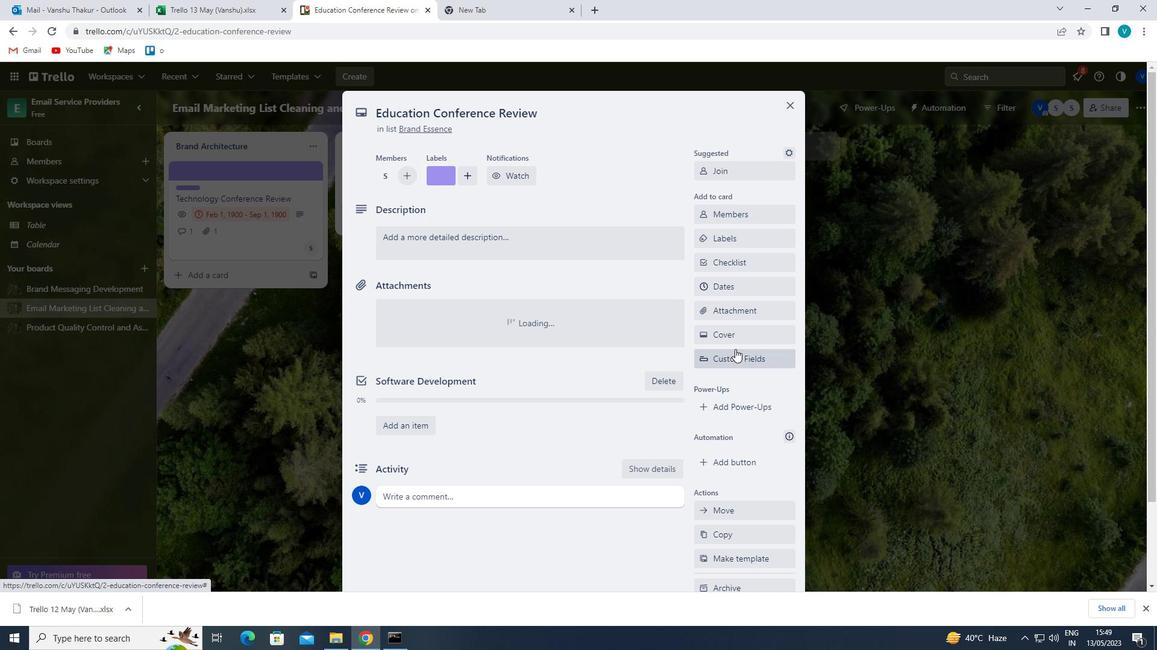 
Action: Mouse moved to (852, 202)
Screenshot: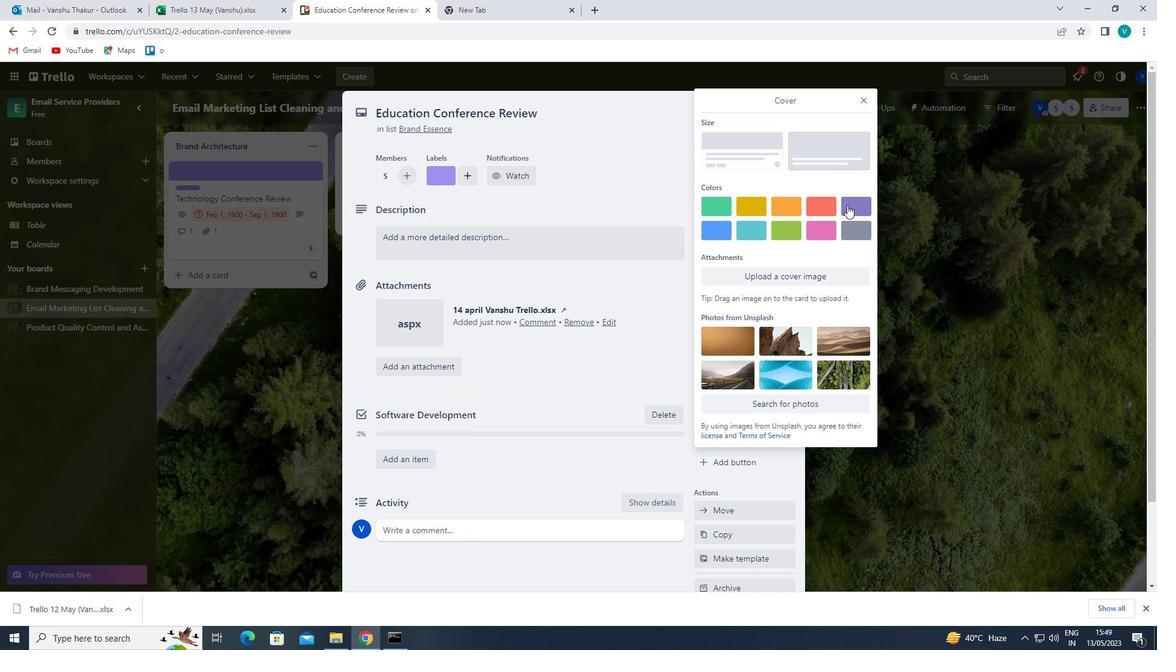 
Action: Mouse pressed left at (852, 202)
Screenshot: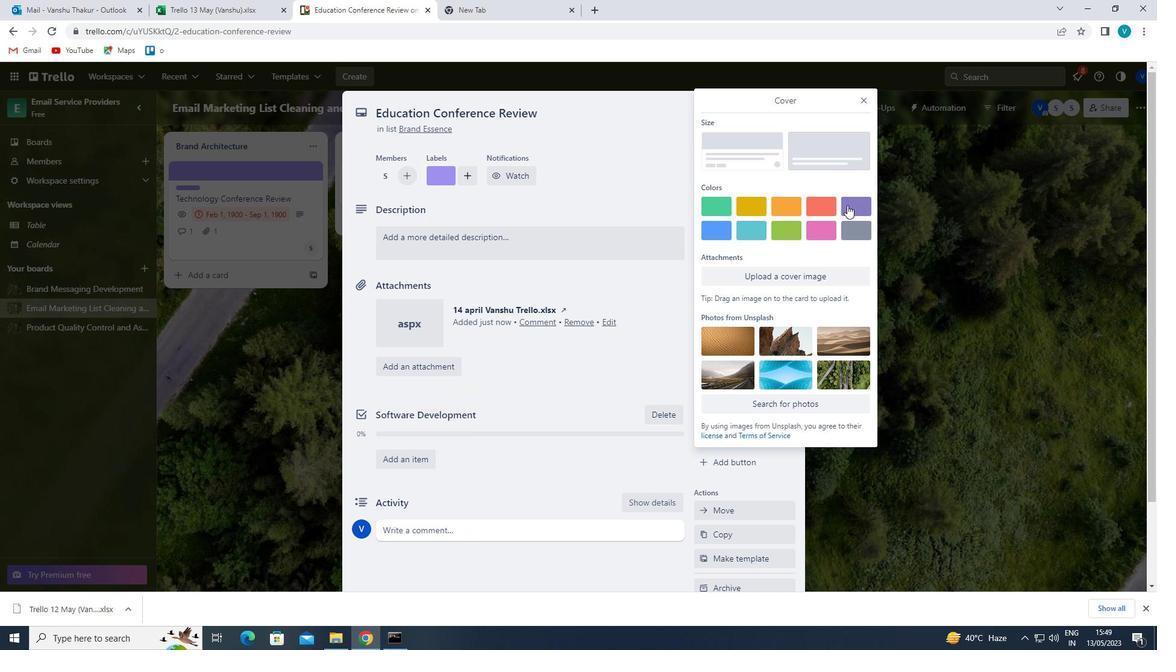 
Action: Mouse moved to (860, 96)
Screenshot: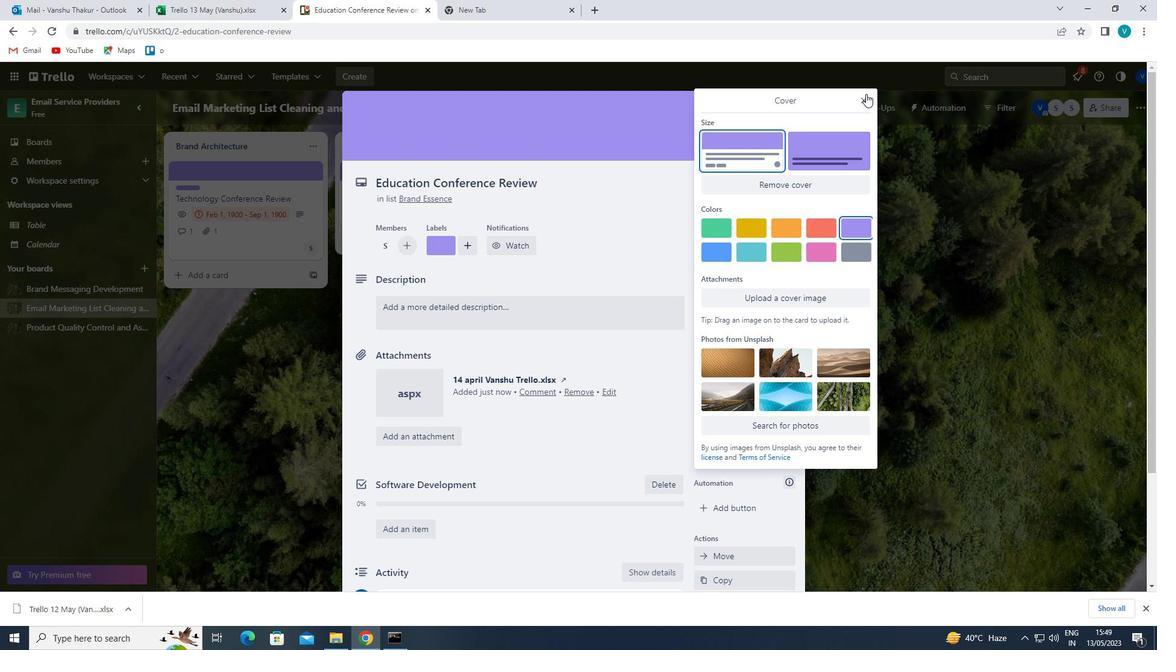 
Action: Mouse pressed left at (860, 96)
Screenshot: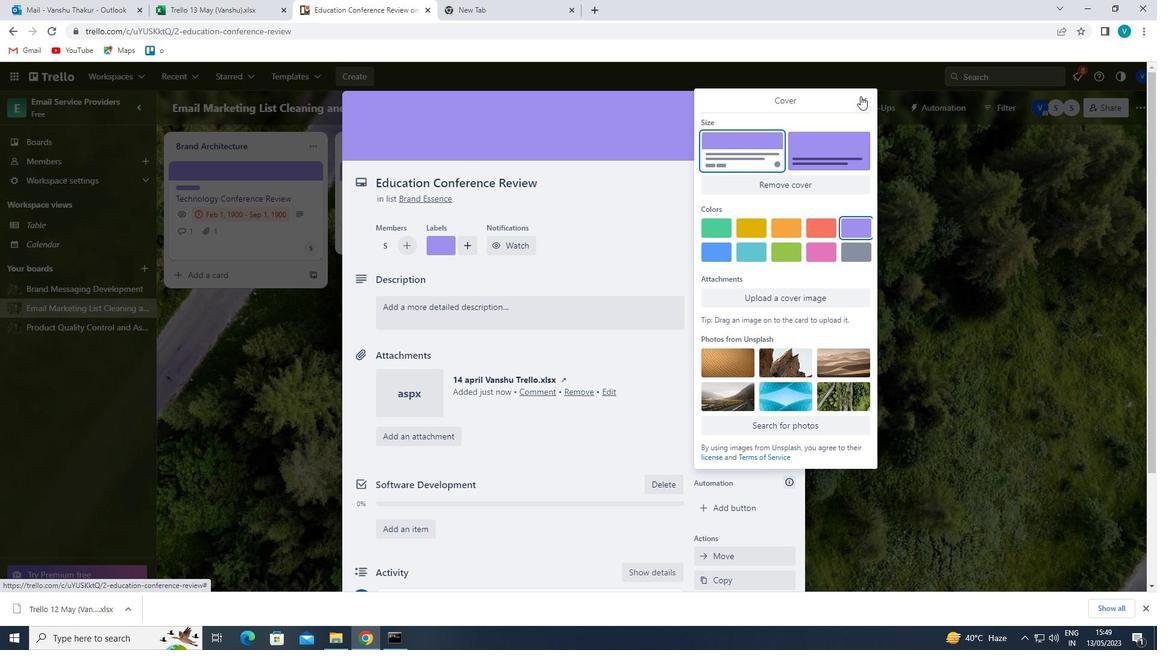 
Action: Mouse moved to (514, 321)
Screenshot: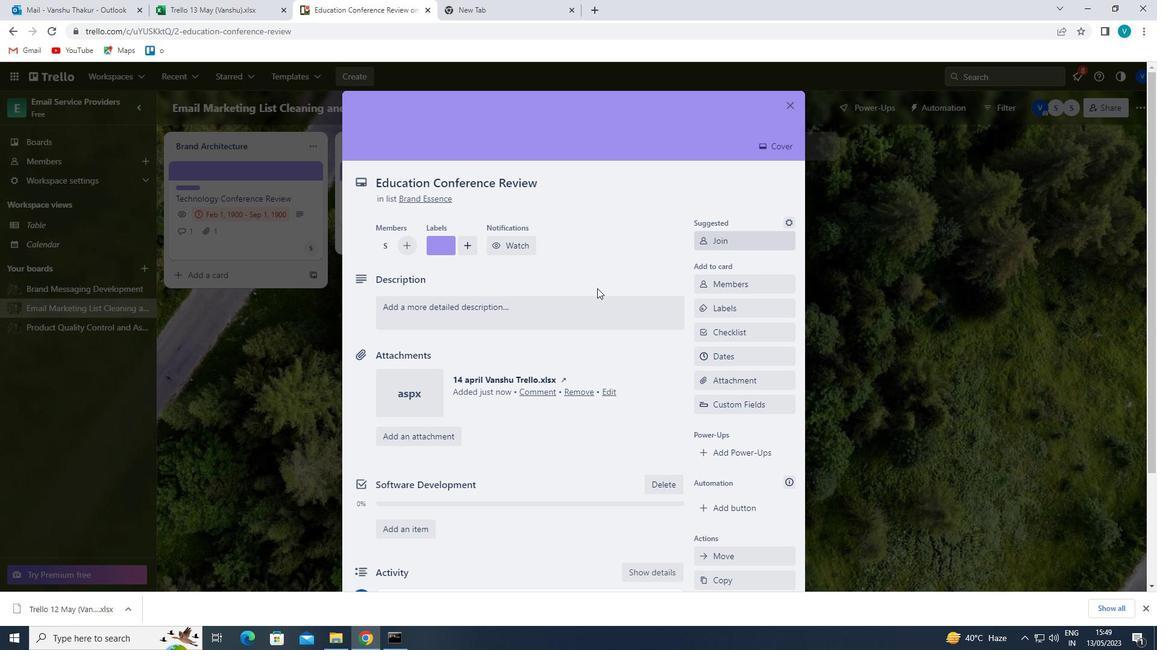 
Action: Mouse pressed left at (514, 321)
Screenshot: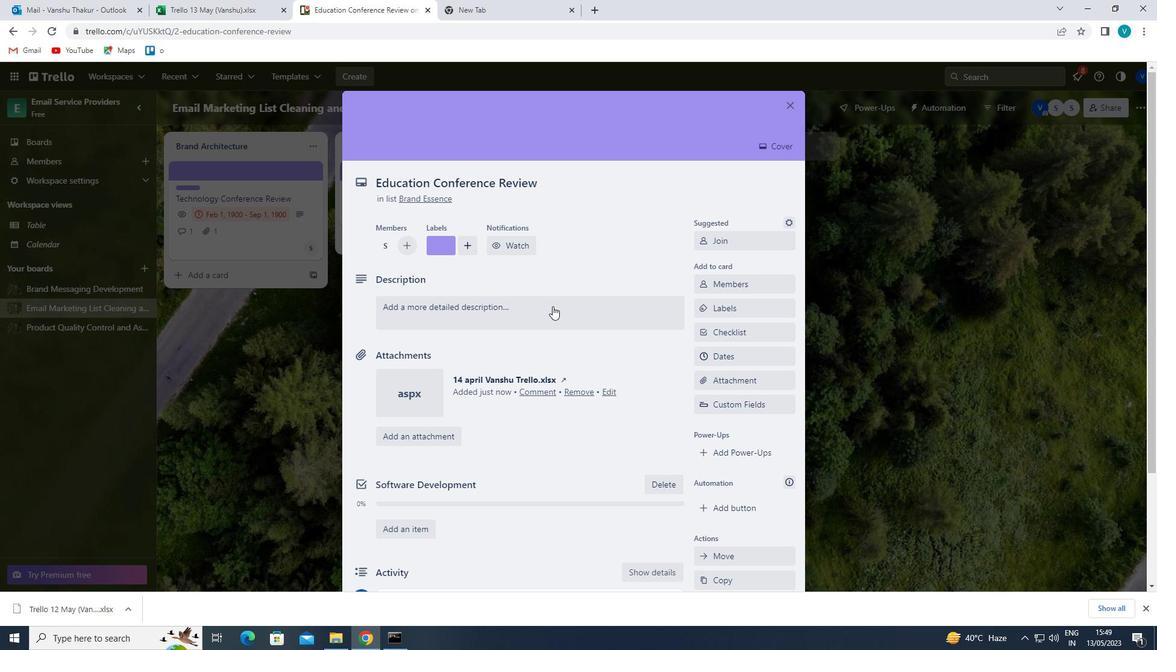 
Action: Mouse moved to (520, 321)
Screenshot: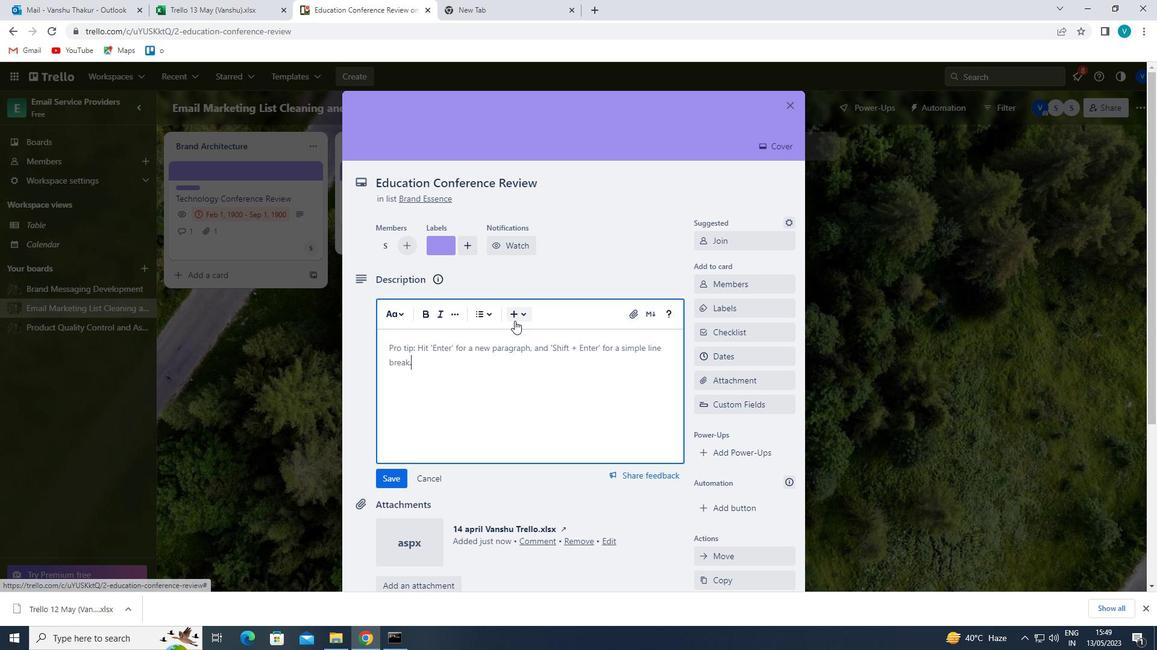 
Action: Key pressed '<Key.shift>PLAN<Key.space>AND<Key.space>EXECUTE<Key.space>CM<Key.backspace>OMPANY<Key.space>TEAM-BUILDING<Key.space>ACTIB<Key.backspace>VITY<Key.space>AT<Key.space>AT<Key.space><Key.backspace><Key.backspace><Key.space>VOLUNTEER<Key.space>EVENT'
Screenshot: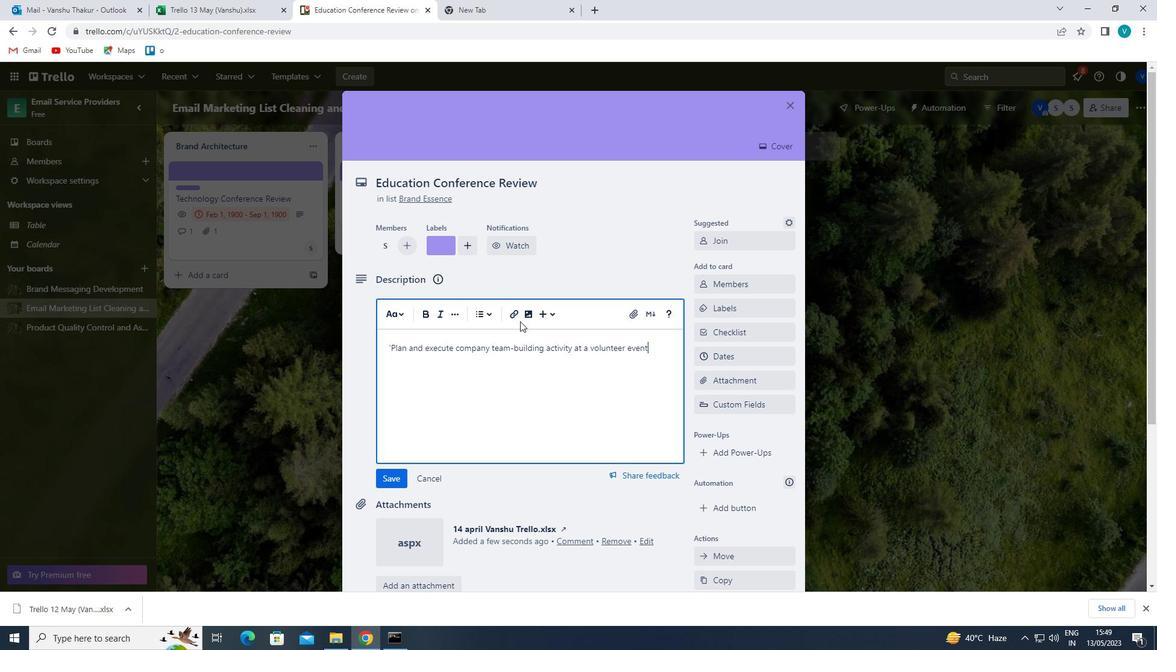 
Action: Mouse moved to (399, 484)
Screenshot: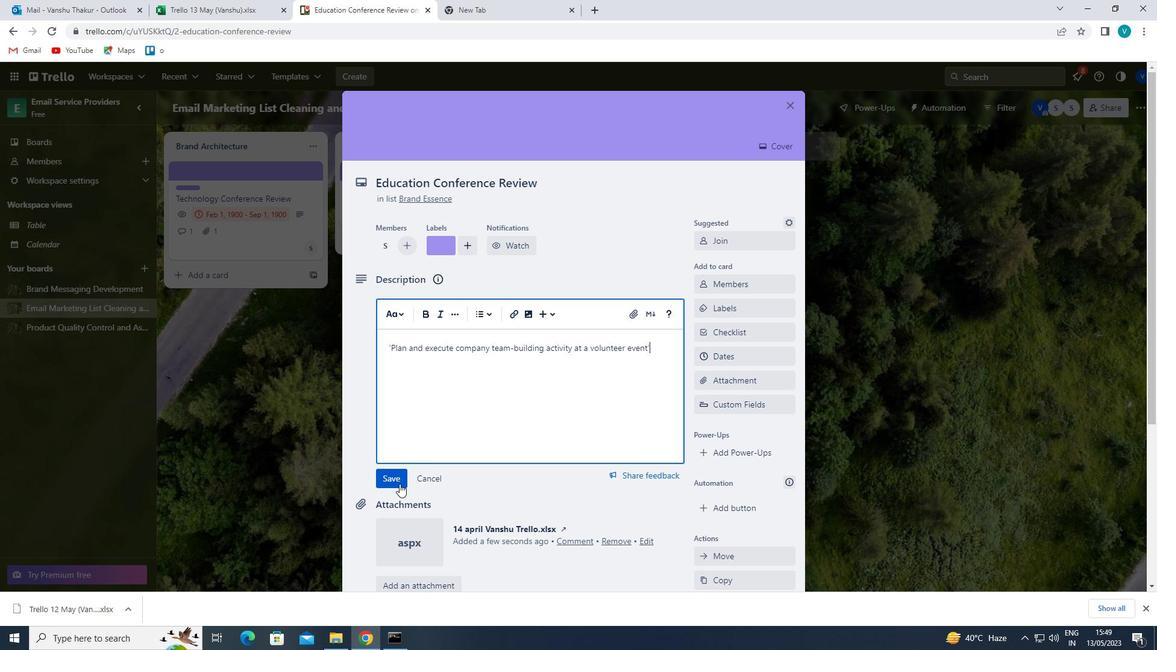 
Action: Mouse pressed left at (399, 484)
Screenshot: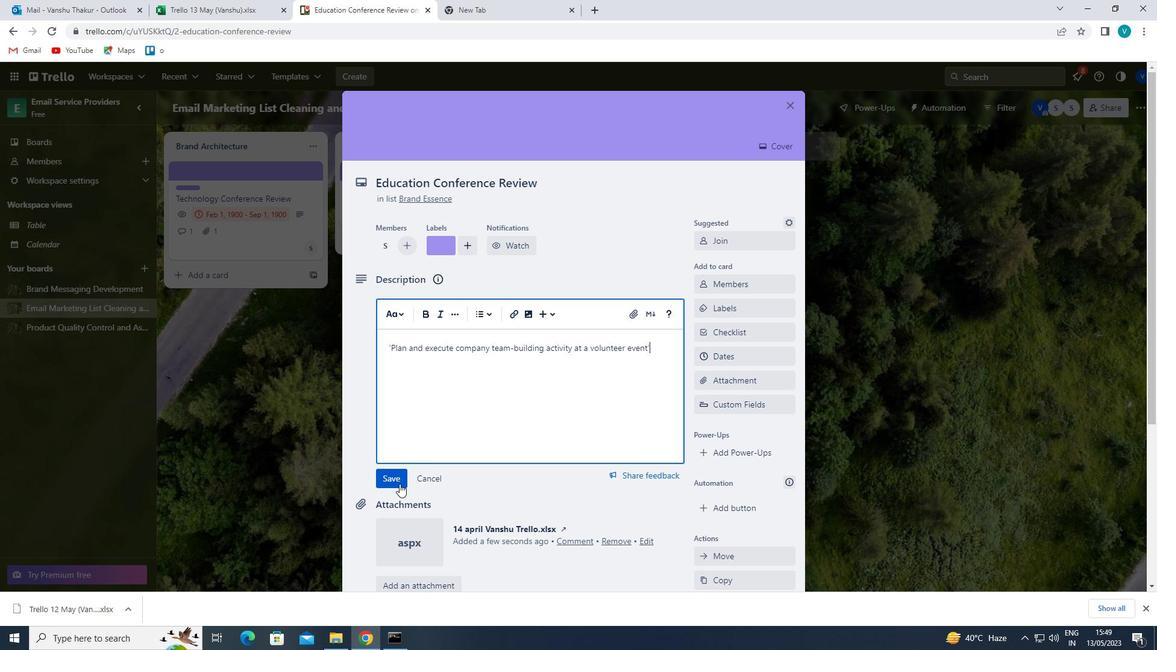 
Action: Mouse scrolled (399, 484) with delta (0, 0)
Screenshot: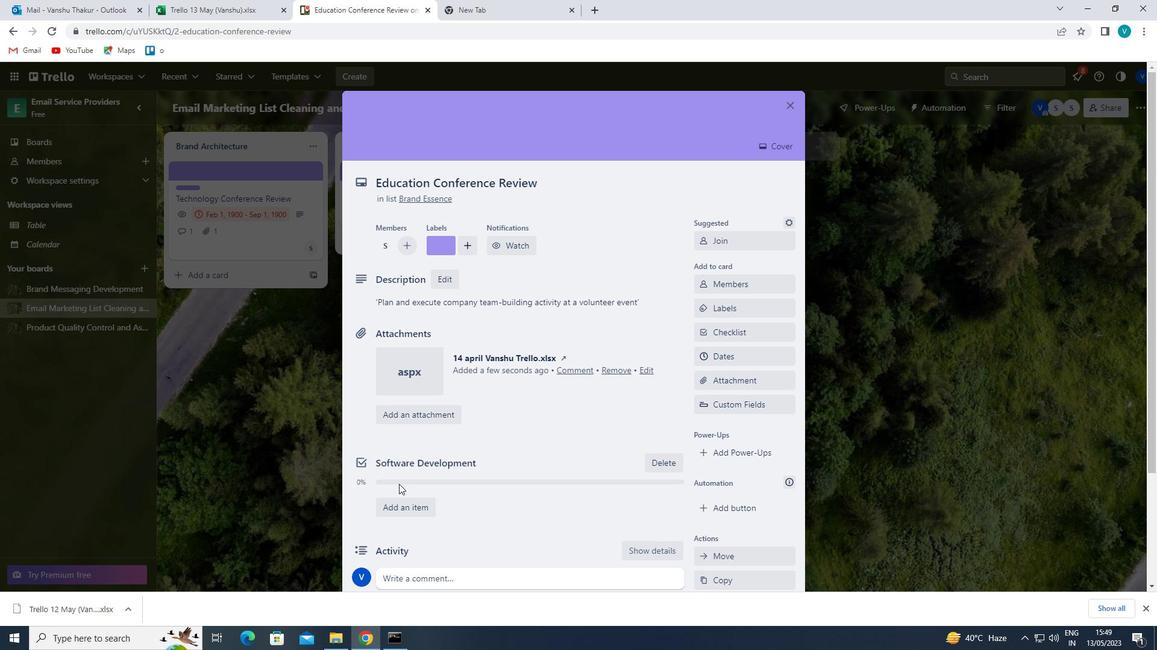 
Action: Mouse scrolled (399, 484) with delta (0, 0)
Screenshot: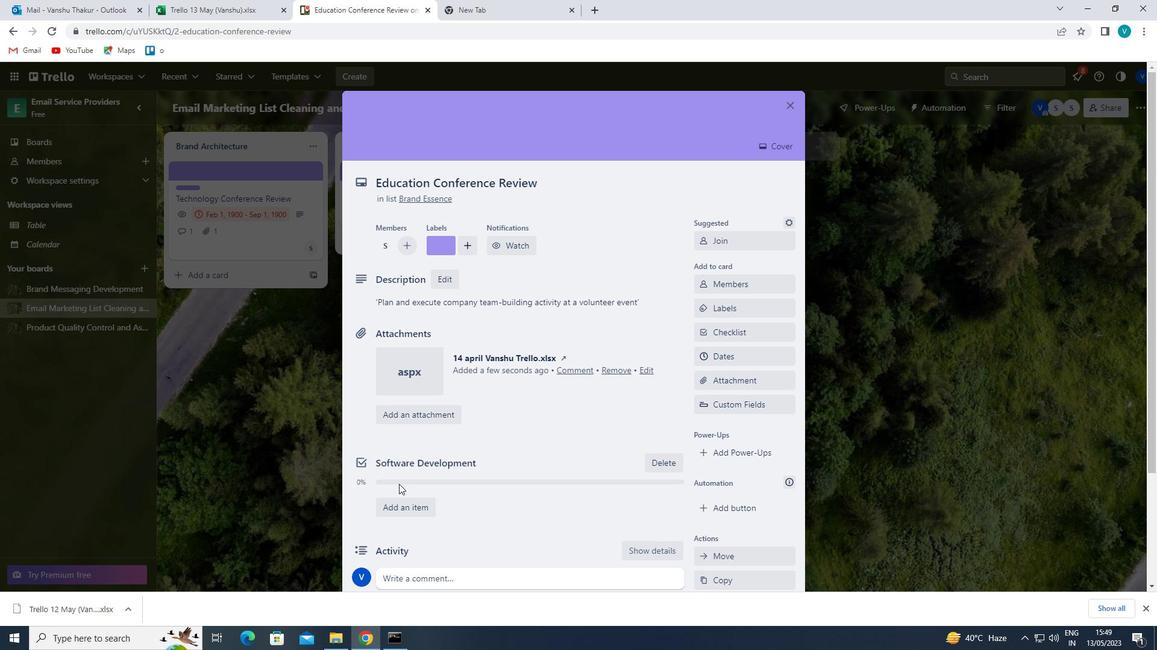 
Action: Mouse moved to (417, 459)
Screenshot: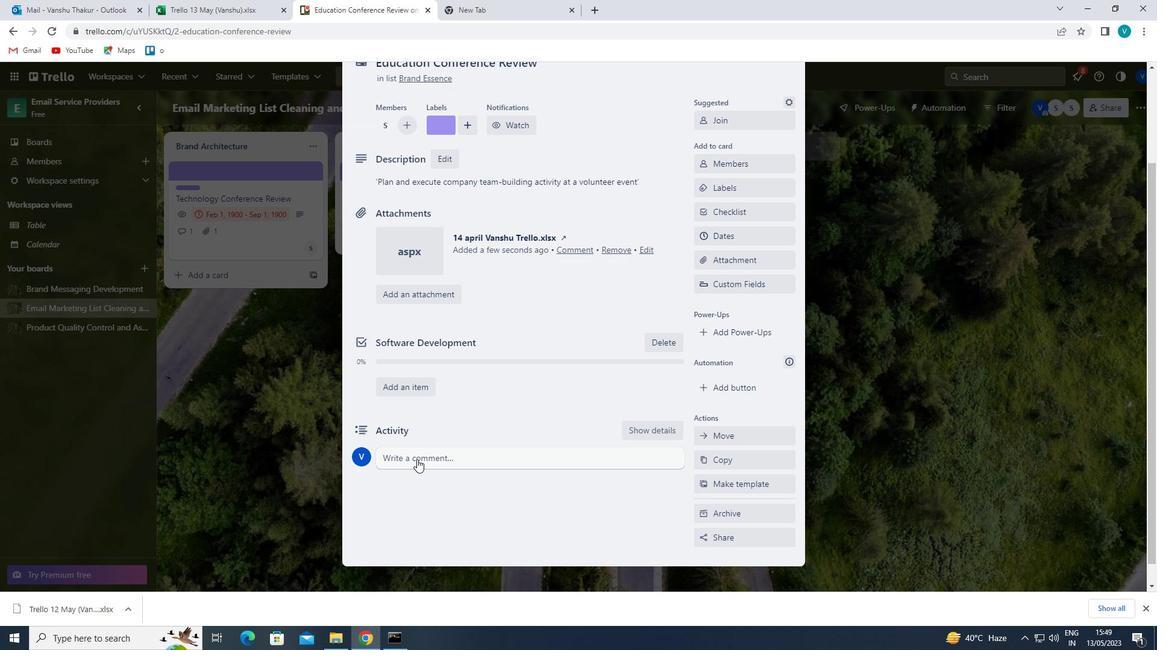 
Action: Mouse pressed left at (417, 459)
Screenshot: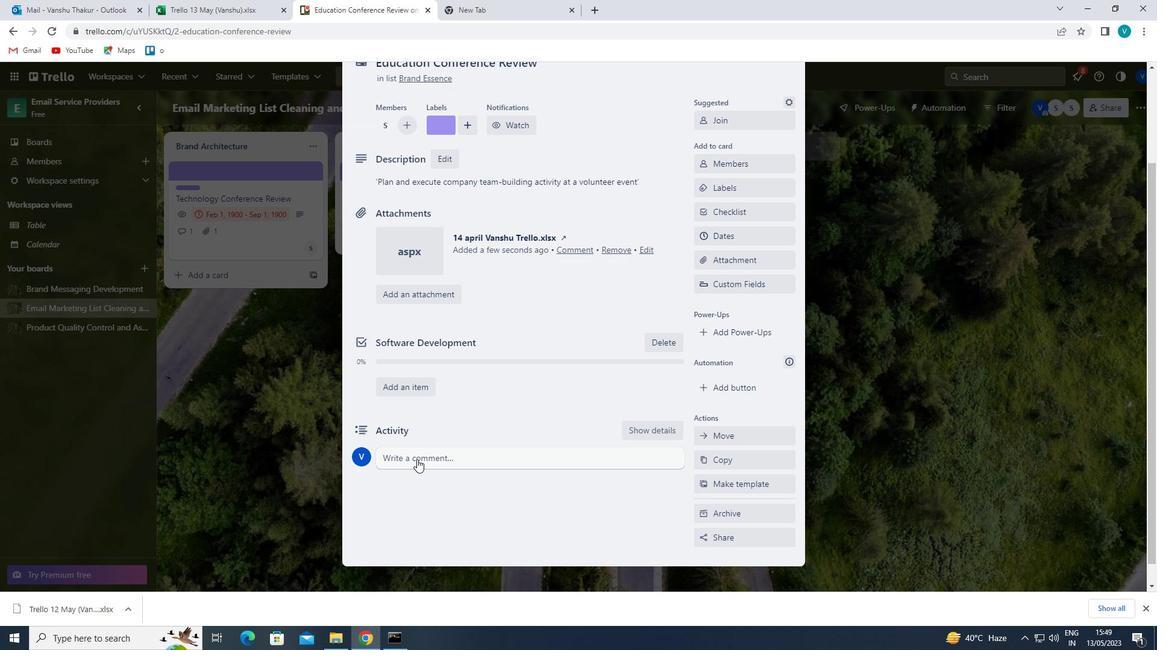 
Action: Mouse moved to (394, 445)
Screenshot: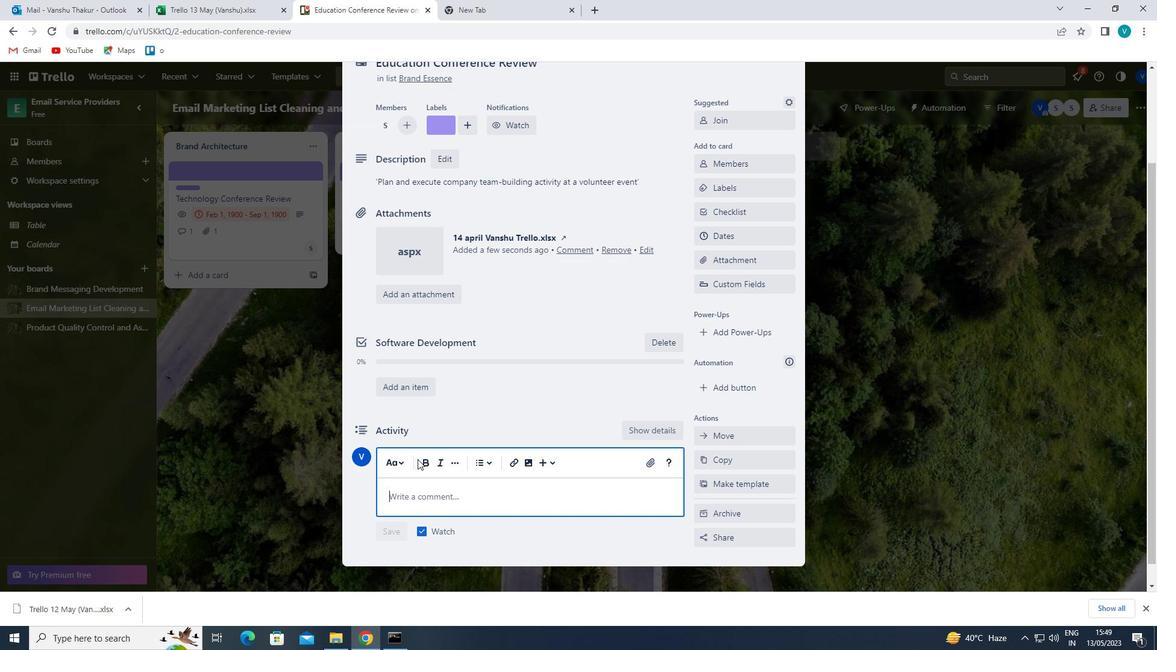 
Action: Key pressed '<Key.shift>ATTENTION<Key.space>TO<Key.space>DETAIL<Key.space>IS<Key.space>C
Screenshot: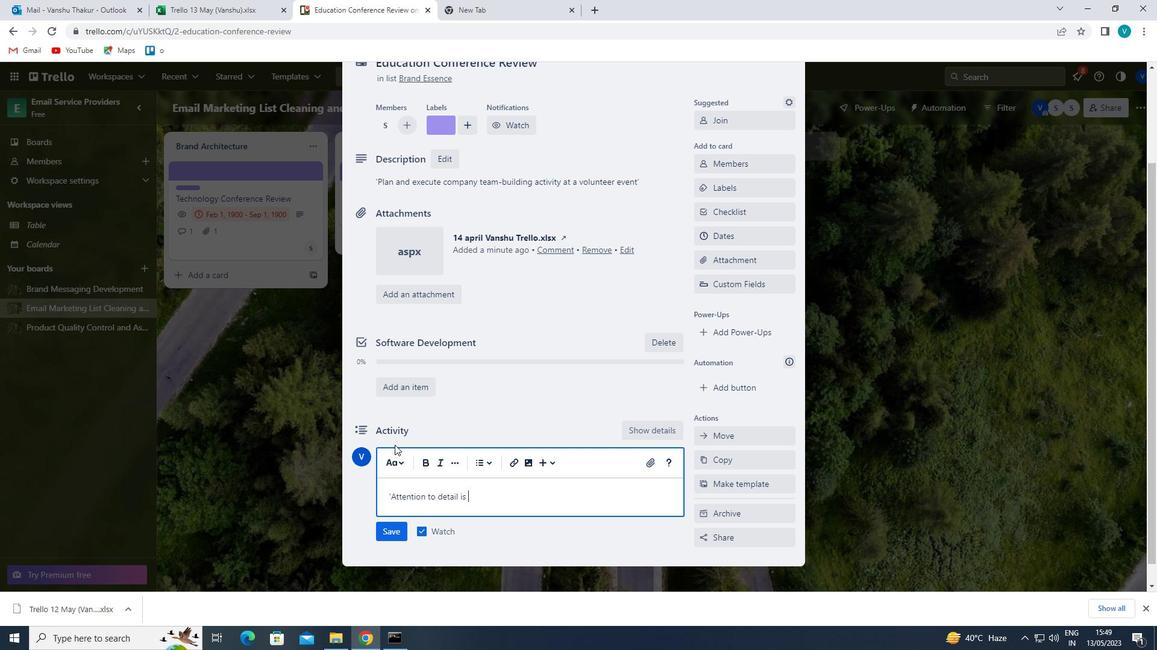 
Action: Mouse moved to (394, 445)
Screenshot: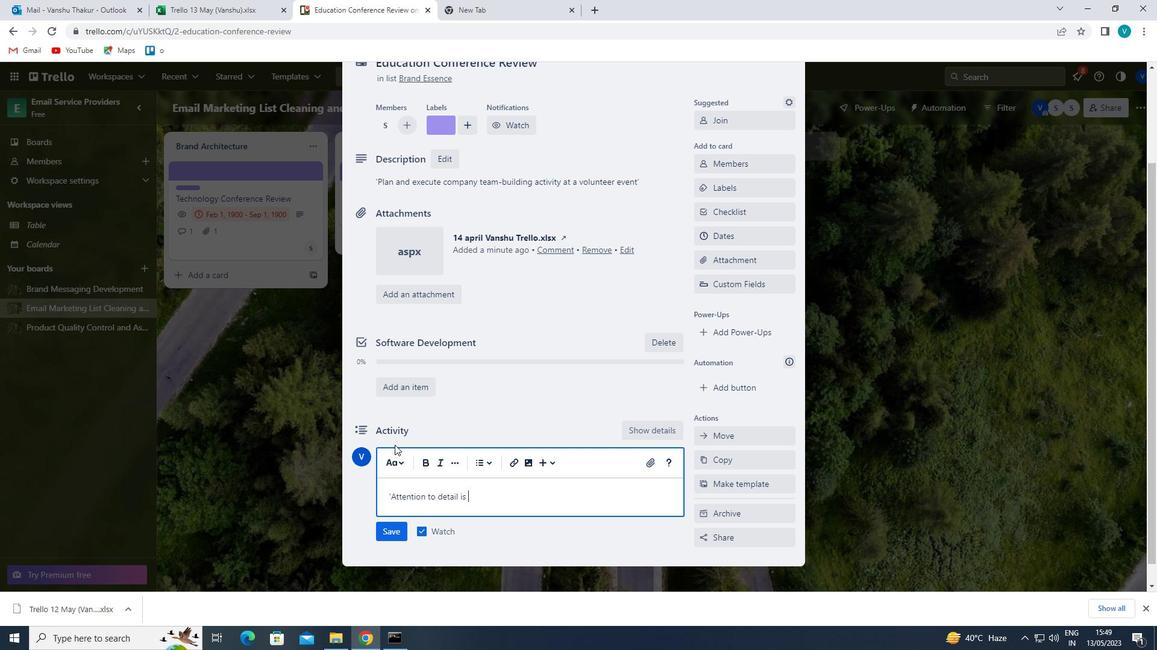 
Action: Key pressed RITICVAL<Key.space><Key.backspace><Key.backspace><Key.backspace><Key.backspace><Key.backspace>A
Screenshot: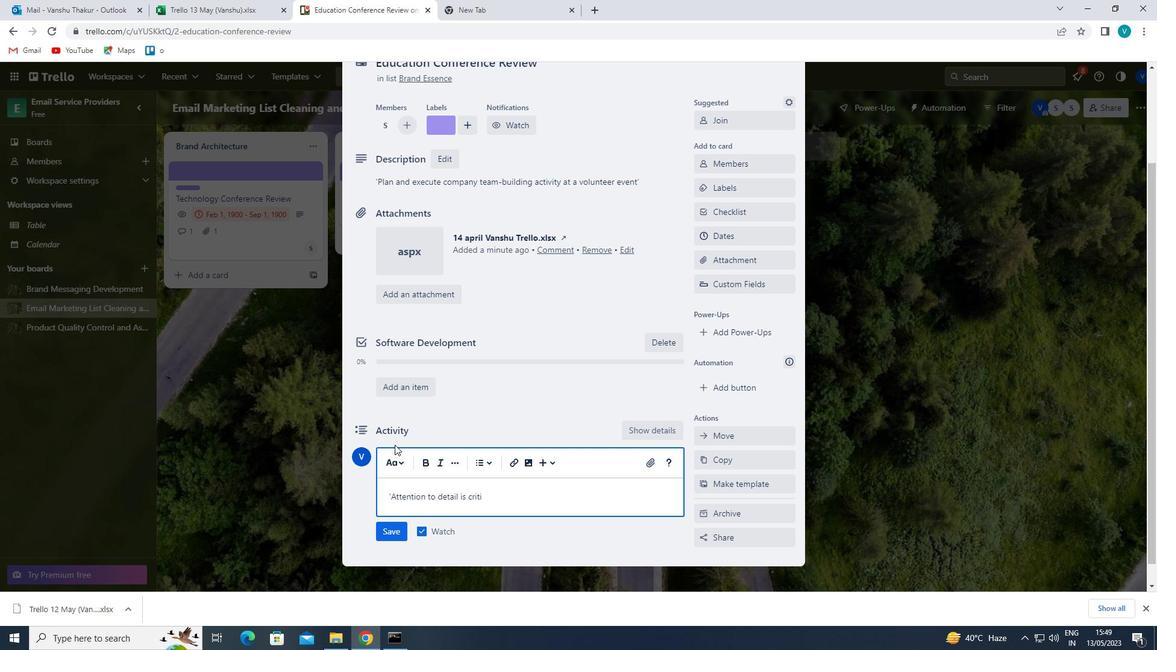 
Action: Mouse moved to (394, 444)
Screenshot: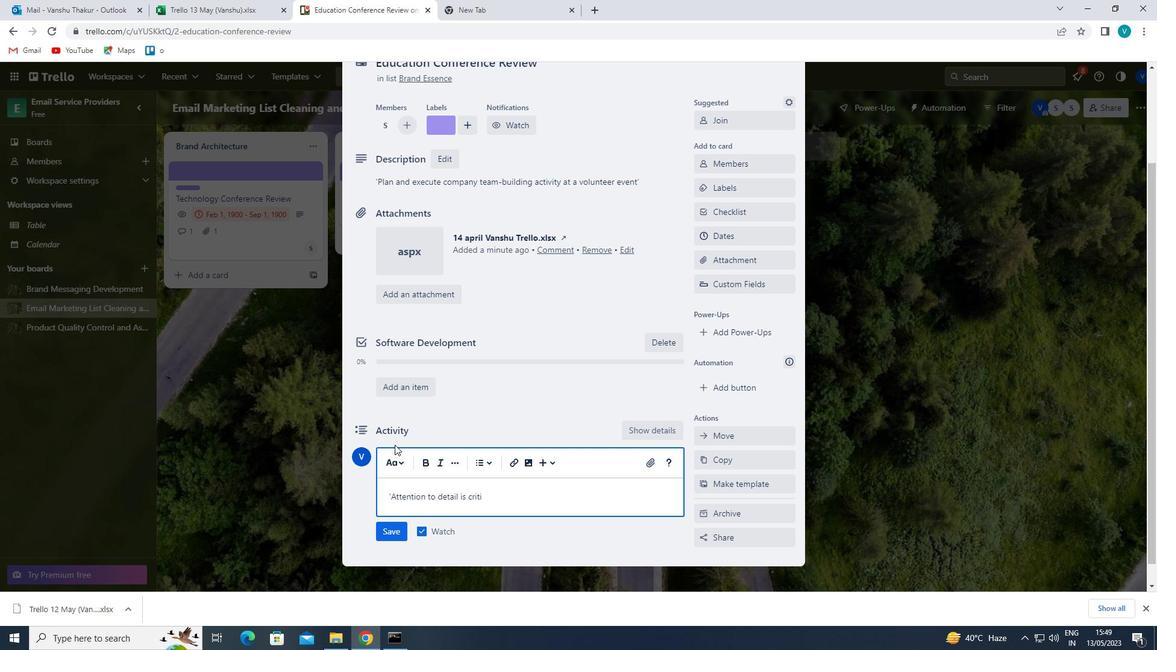 
Action: Key pressed <Key.backspace>CAL<Key.space>FOR<Key.space>THI<Key.space>S<Key.backspace><Key.backspace><Key.space>S<Key.backspace><Key.backspace>S<Key.space>TASK<Key.space>,<Key.space>SO<Key.space>LET<Key.space>US<Key.space>MAKE<Key.space>SURE<Key.space>WE<Key.space>DON<Key.backspace><Key.space>NOT<Key.space>MISS<Key.space>ANYTHING<Key.space>IMPORTANT.'
Screenshot: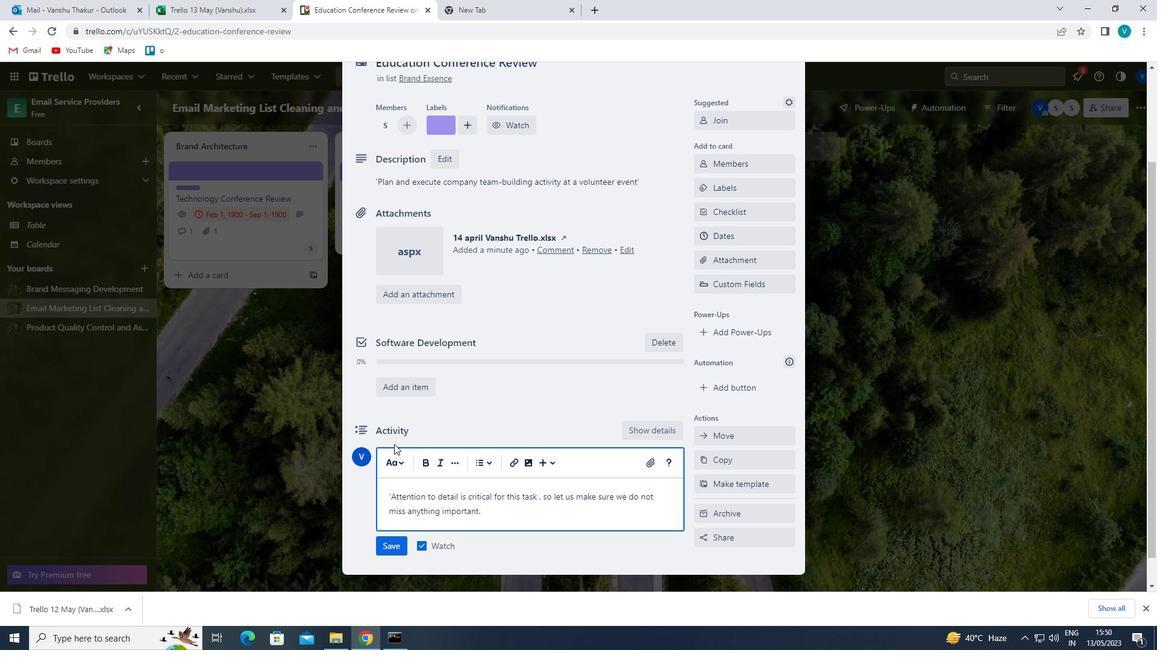 
Action: Mouse moved to (388, 537)
Screenshot: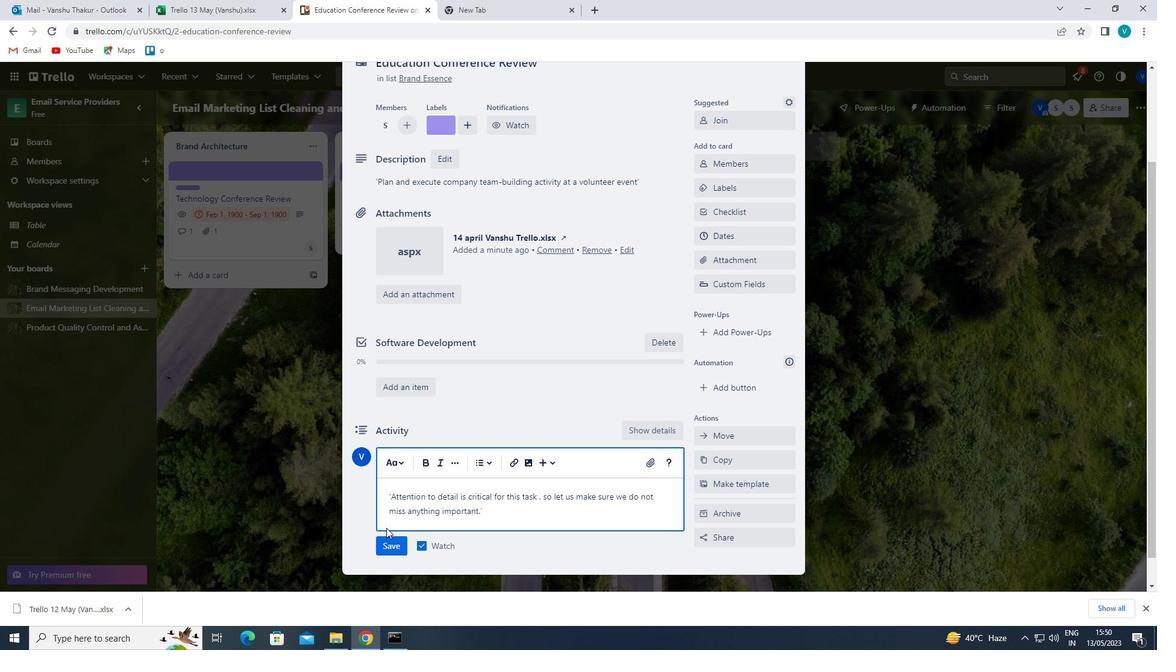 
Action: Mouse pressed left at (388, 537)
Screenshot: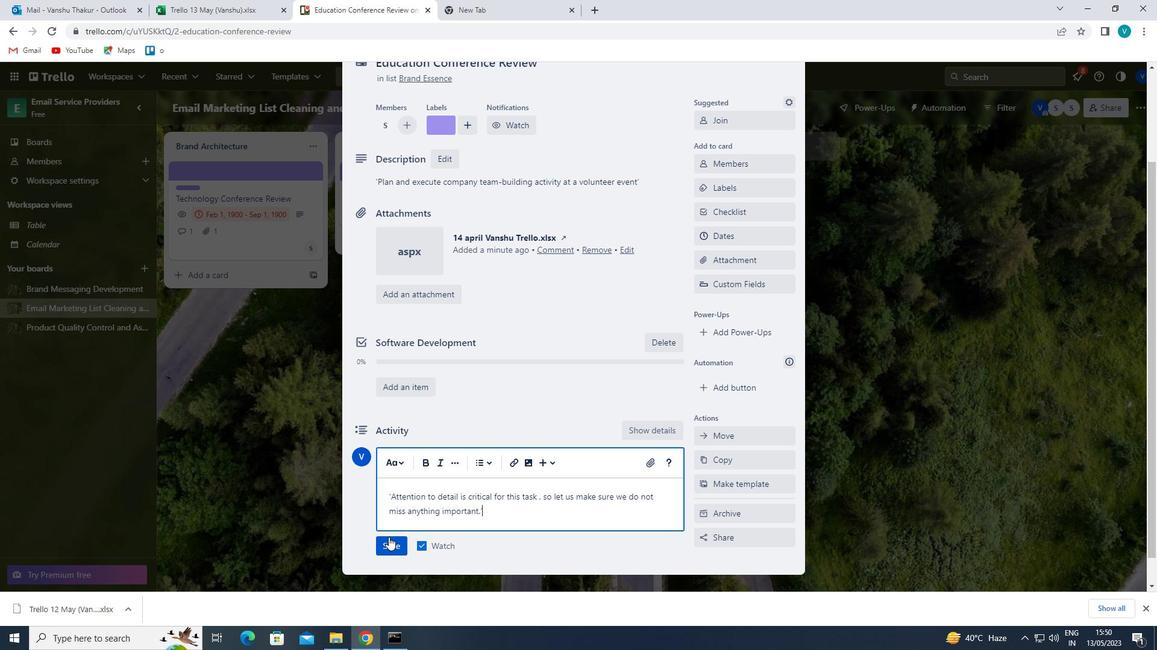 
Action: Mouse moved to (729, 239)
Screenshot: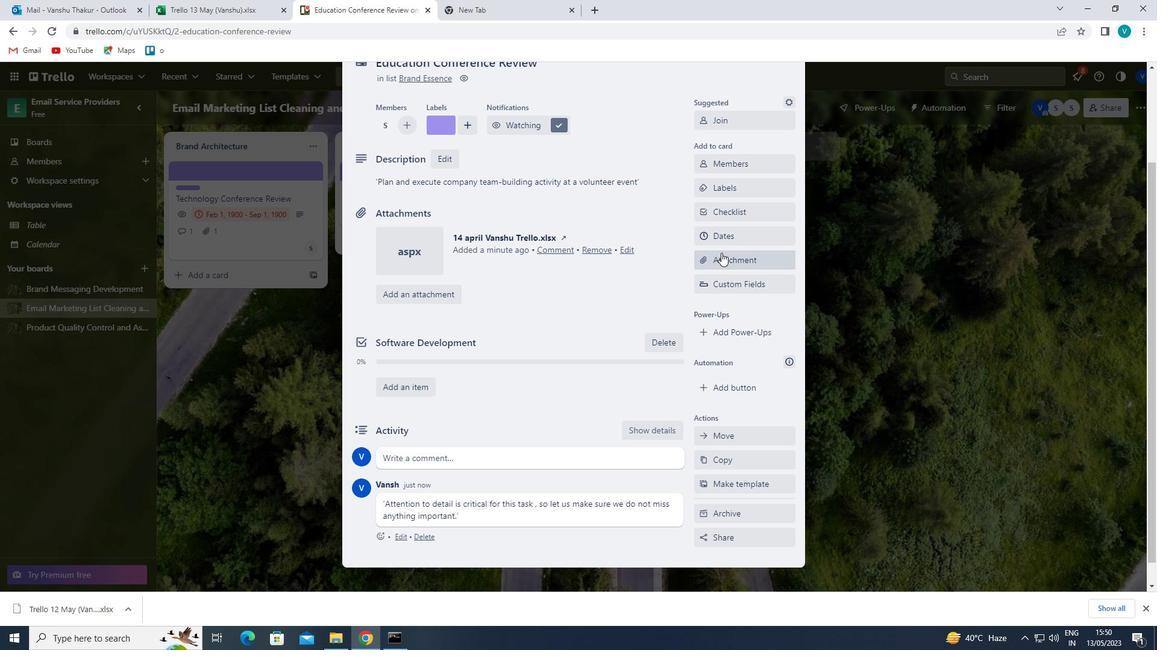 
Action: Mouse pressed left at (729, 239)
Screenshot: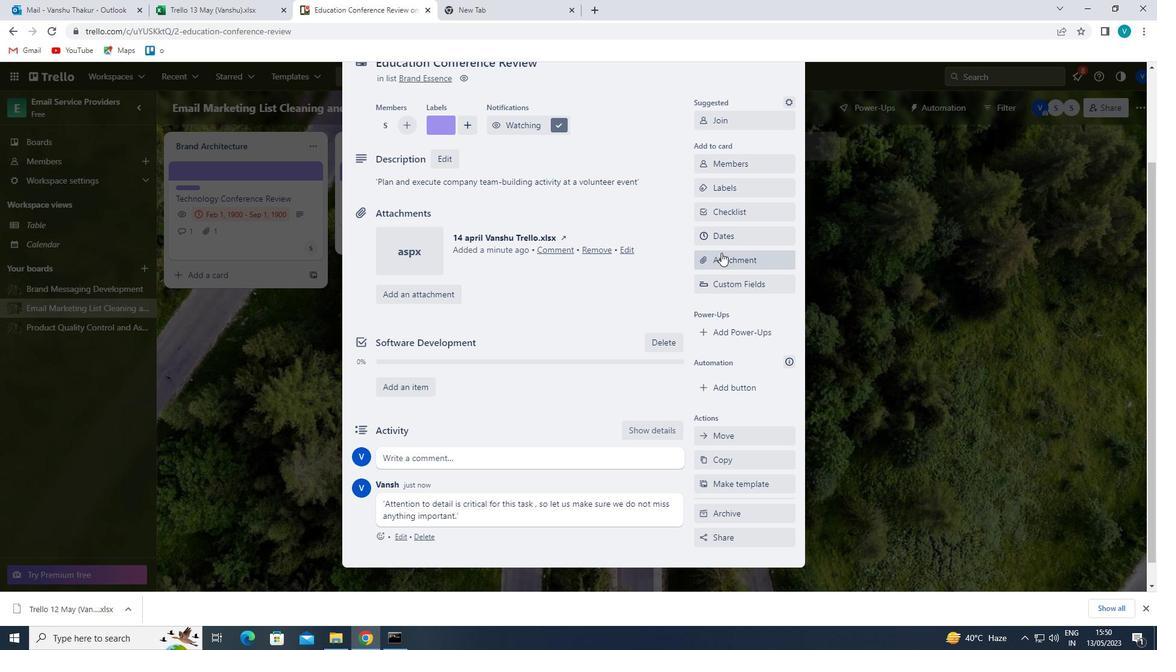 
Action: Mouse moved to (700, 334)
Screenshot: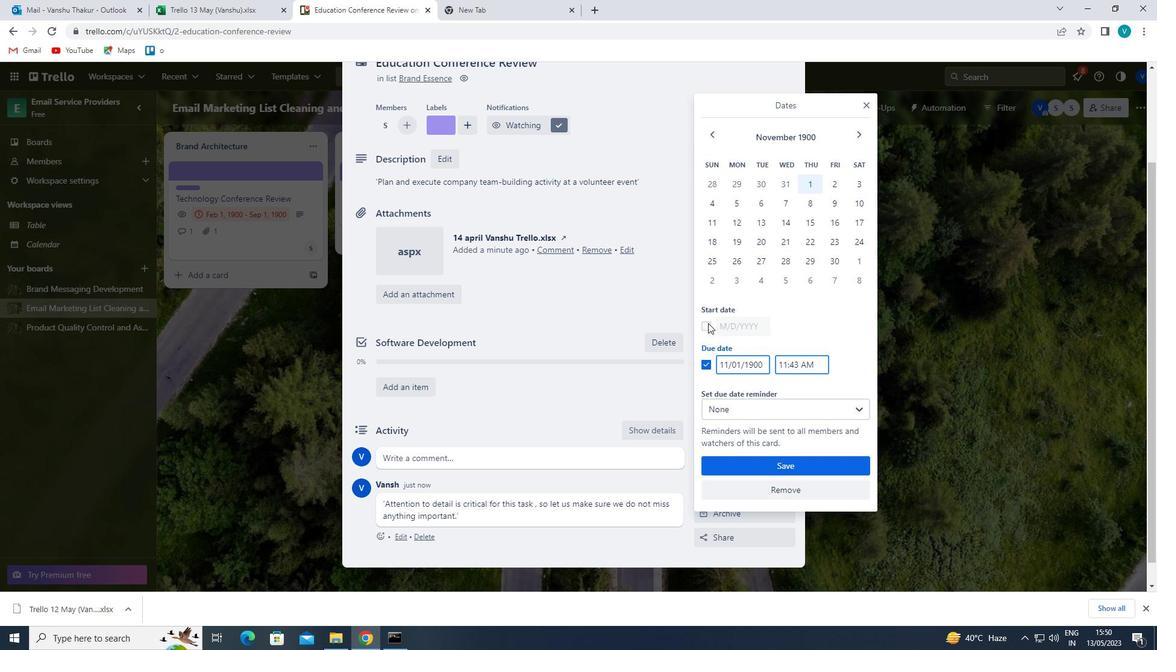 
Action: Mouse pressed left at (700, 334)
Screenshot: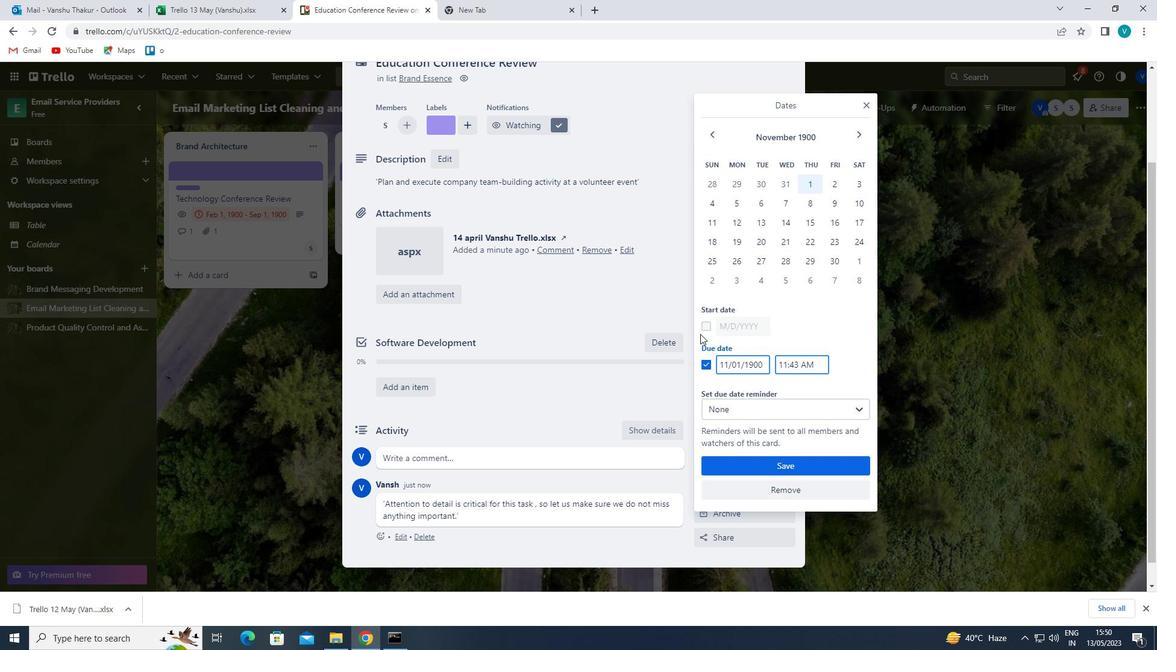 
Action: Mouse moved to (702, 329)
Screenshot: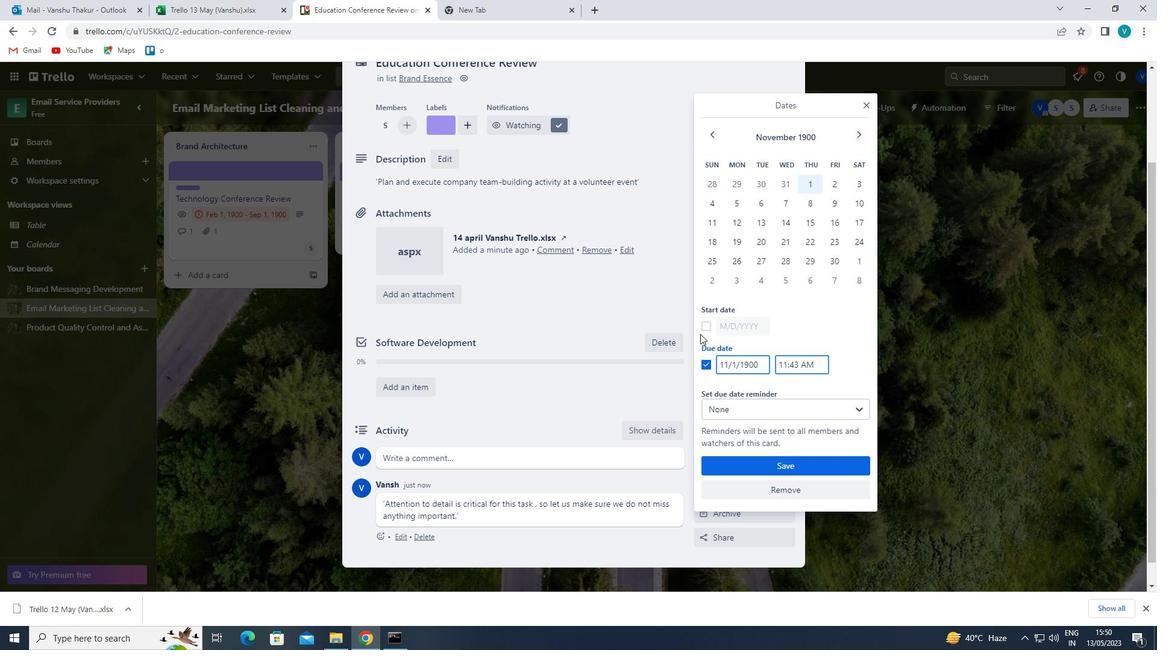 
Action: Mouse pressed left at (702, 329)
Screenshot: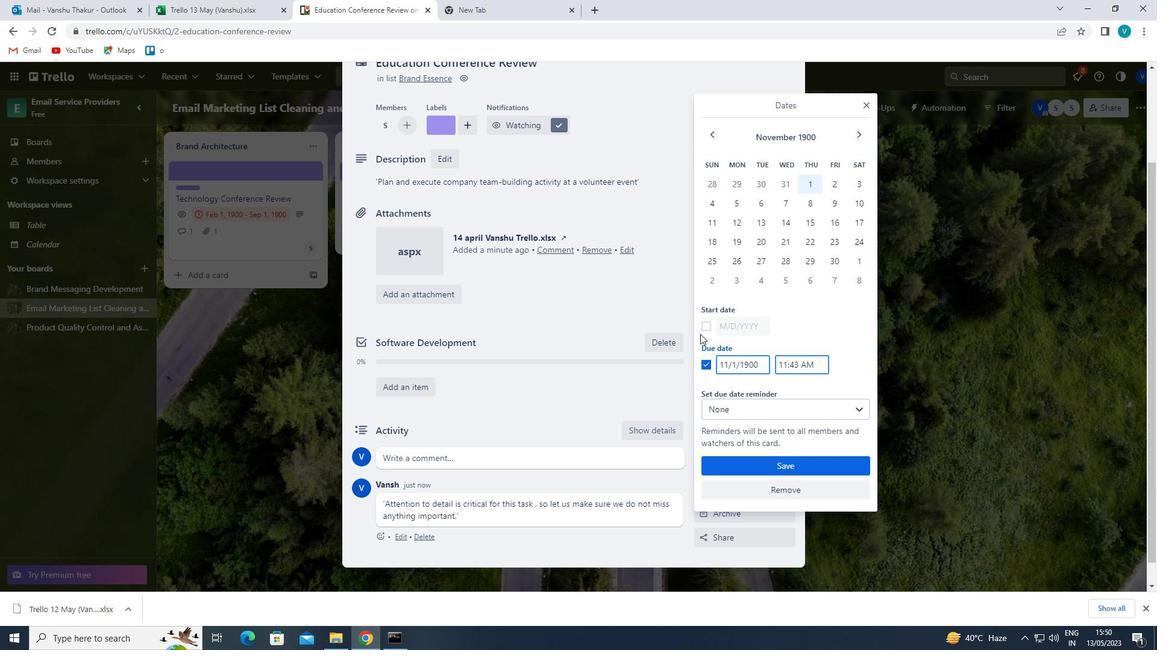 
Action: Mouse moved to (725, 326)
Screenshot: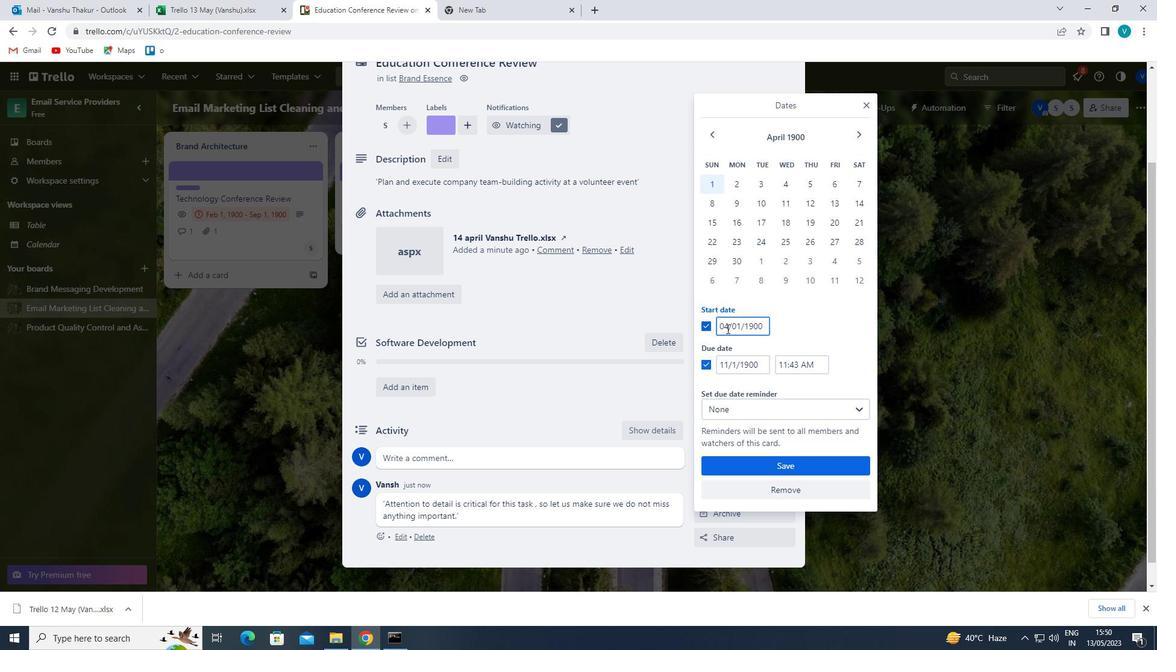 
Action: Mouse pressed left at (725, 326)
Screenshot: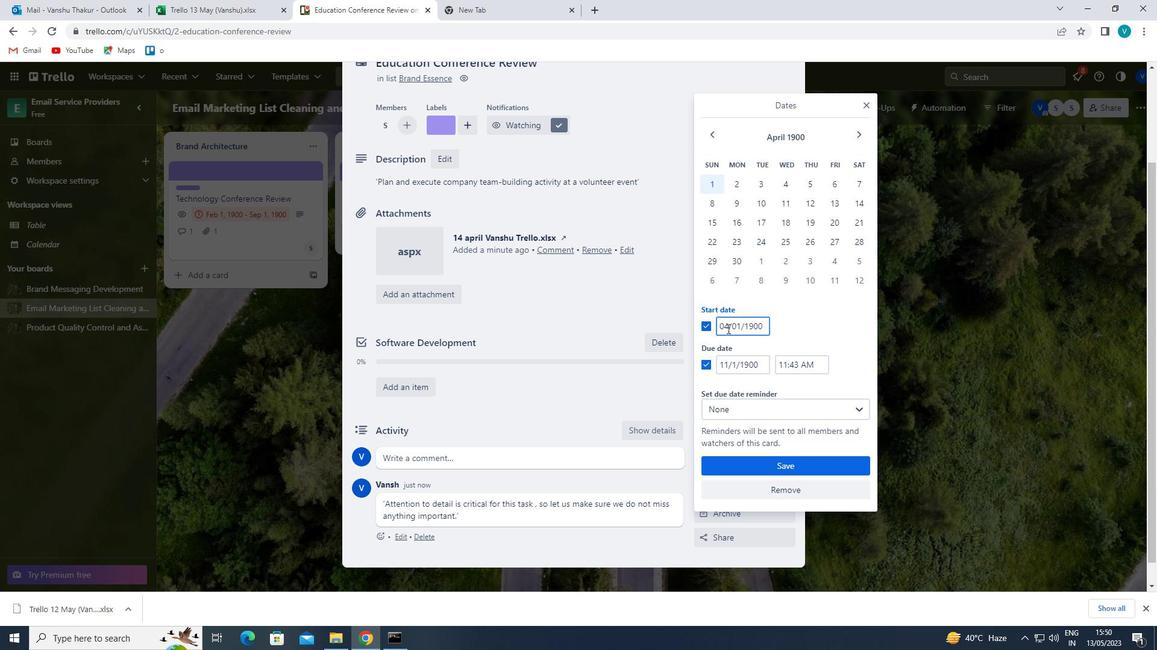 
Action: Mouse moved to (452, 171)
Screenshot: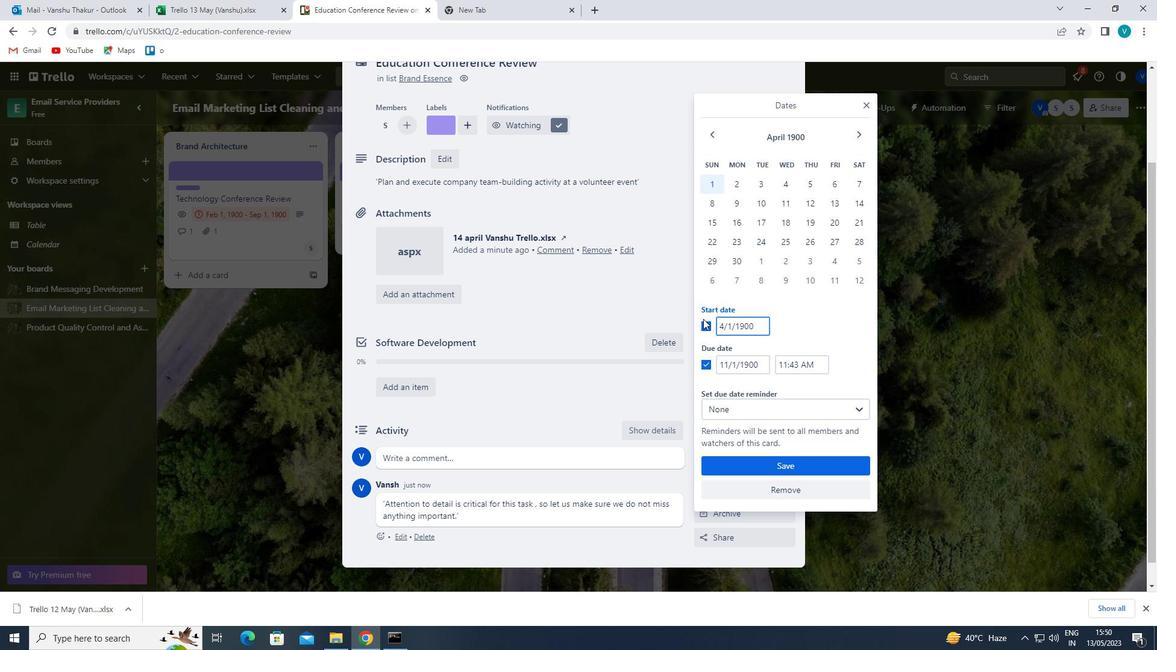 
Action: Key pressed <Key.backspace>5
Screenshot: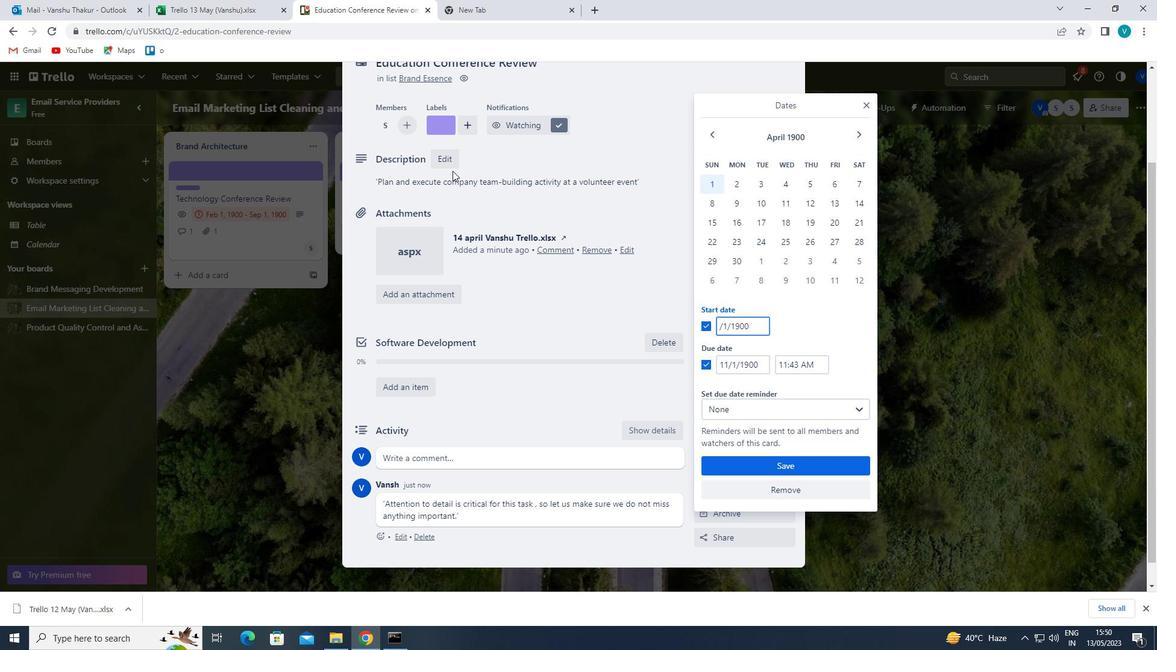 
Action: Mouse moved to (725, 359)
Screenshot: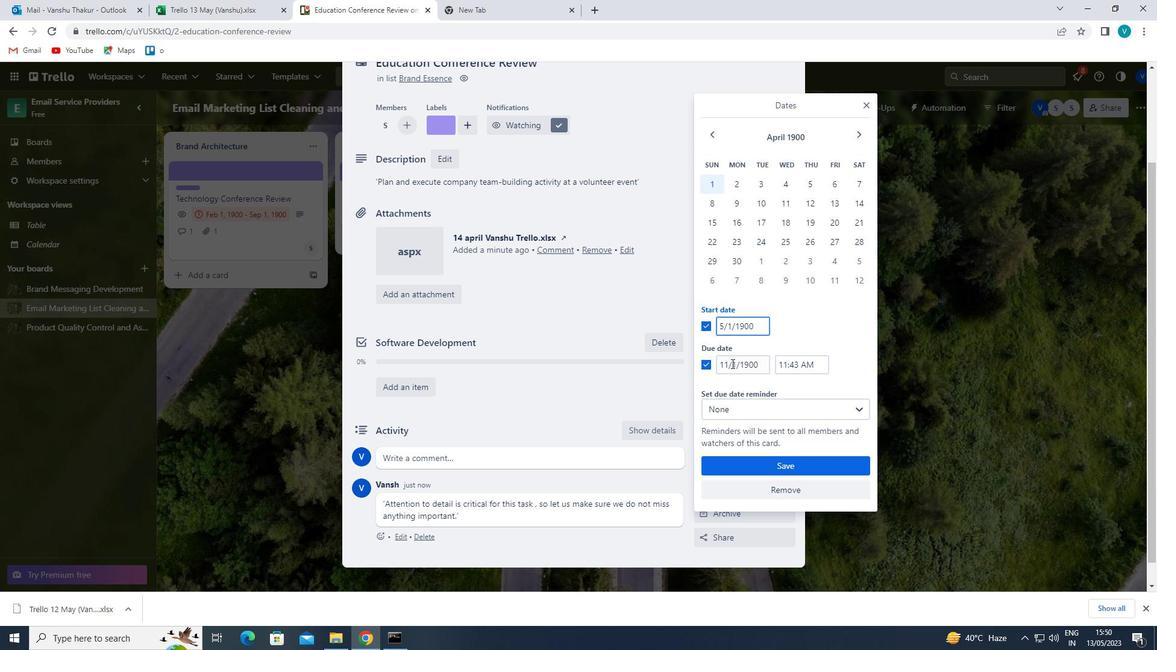 
Action: Mouse pressed left at (725, 359)
Screenshot: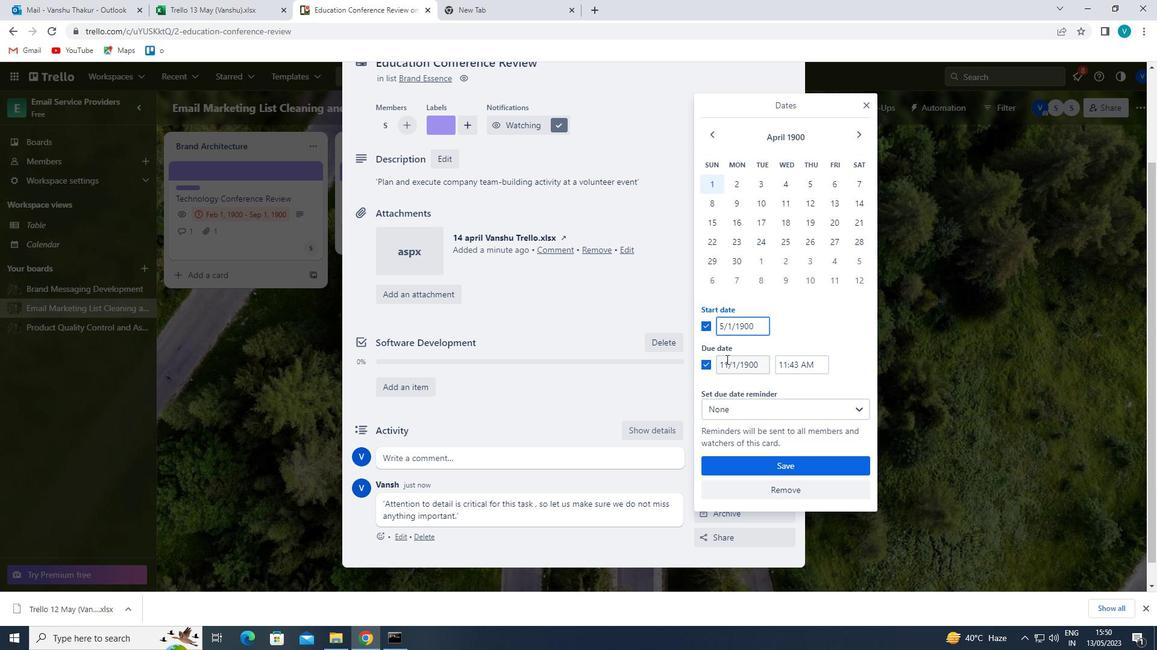 
Action: Mouse moved to (728, 364)
Screenshot: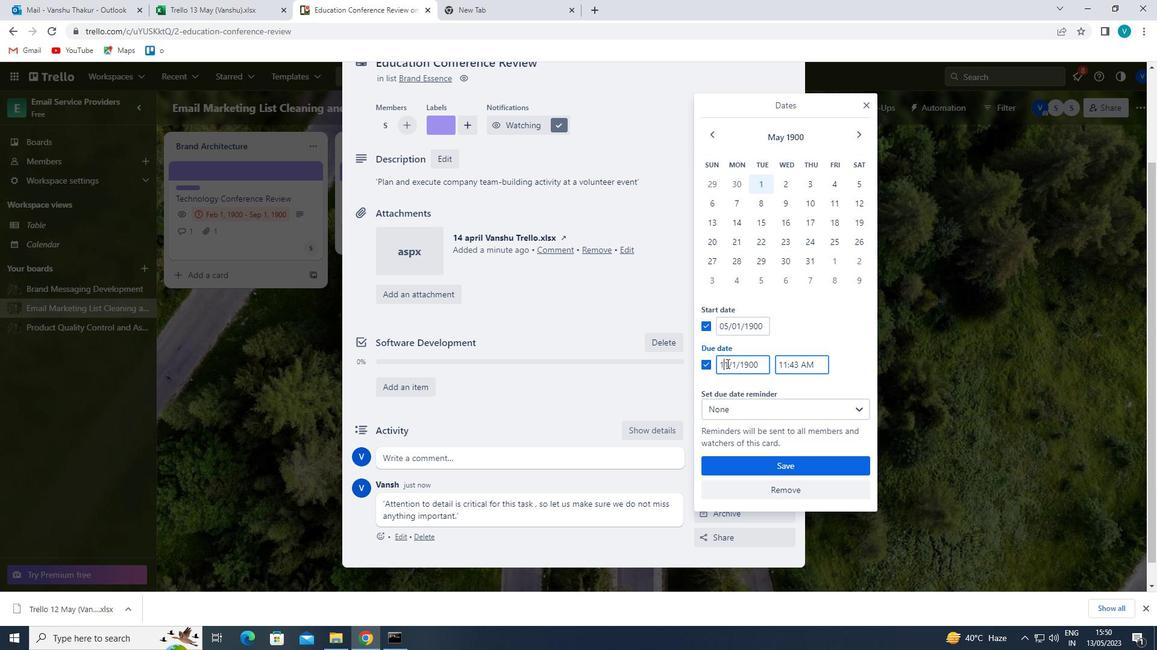 
Action: Mouse pressed left at (728, 364)
Screenshot: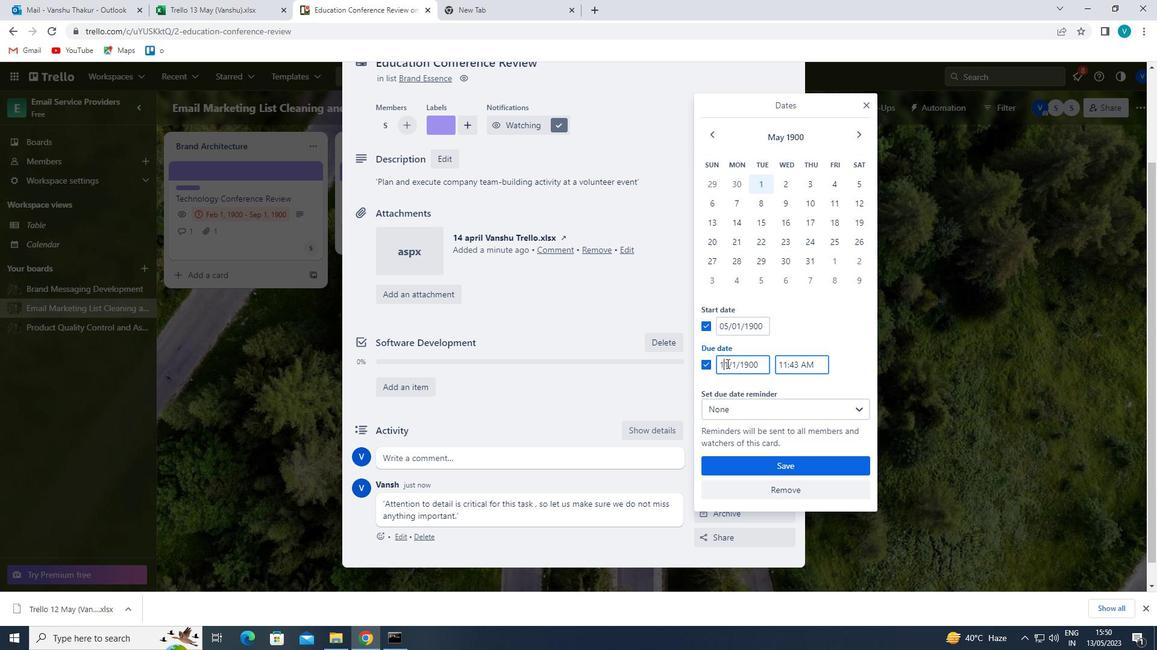 
Action: Mouse moved to (663, 329)
Screenshot: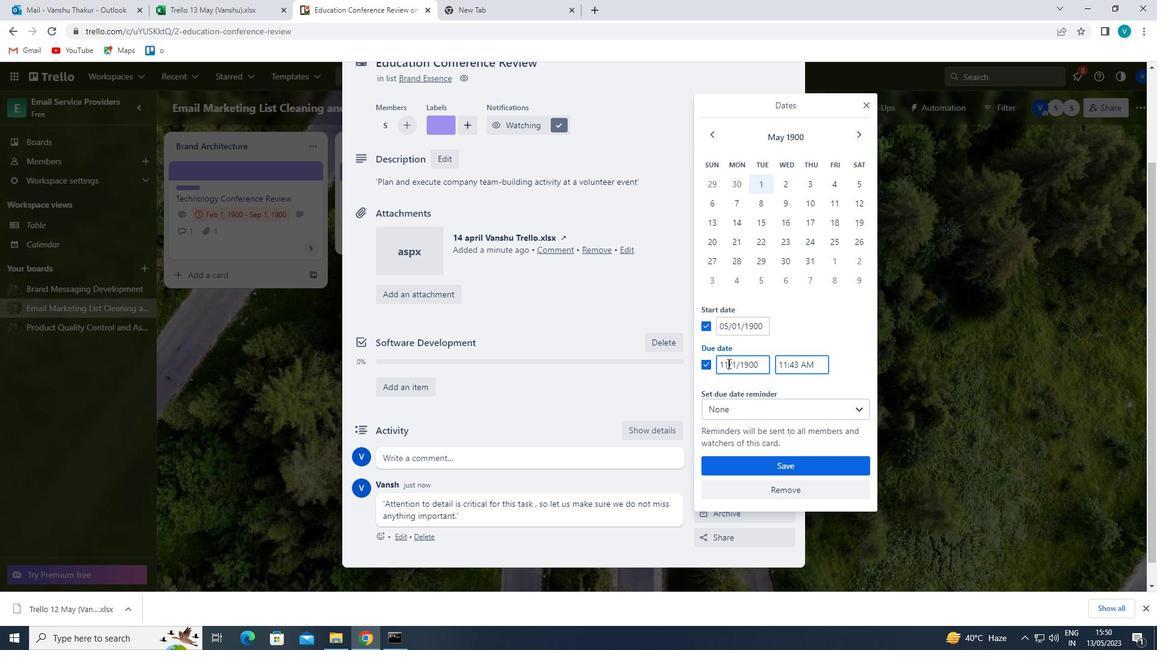 
Action: Key pressed <Key.backspace>2
Screenshot: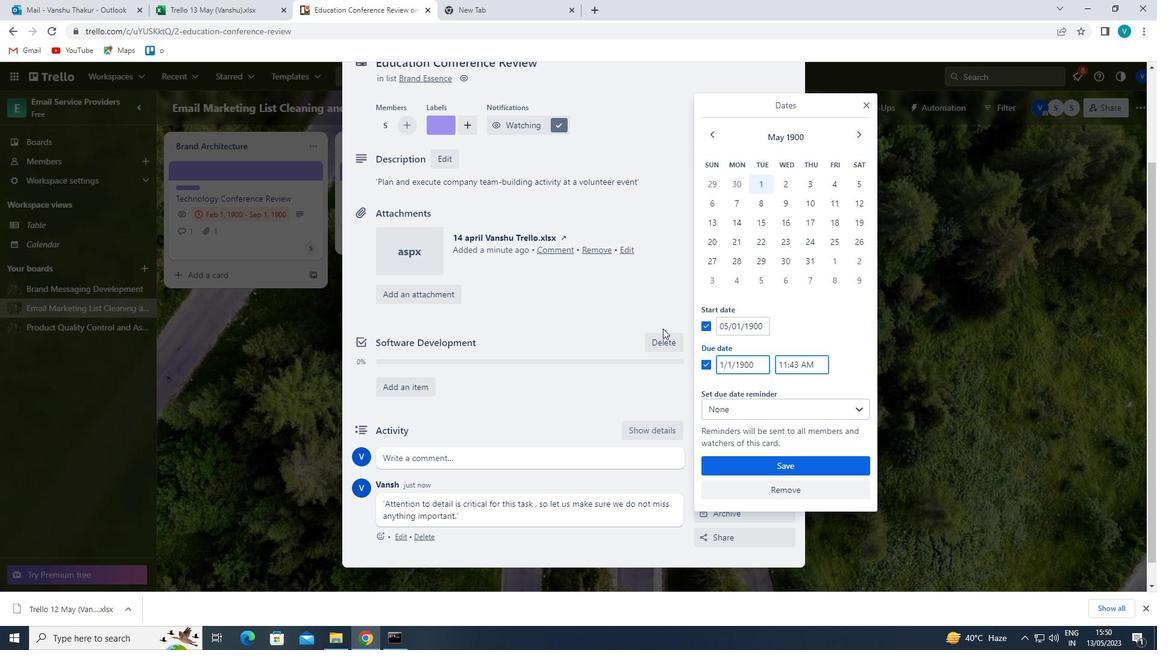 
Action: Mouse moved to (745, 467)
Screenshot: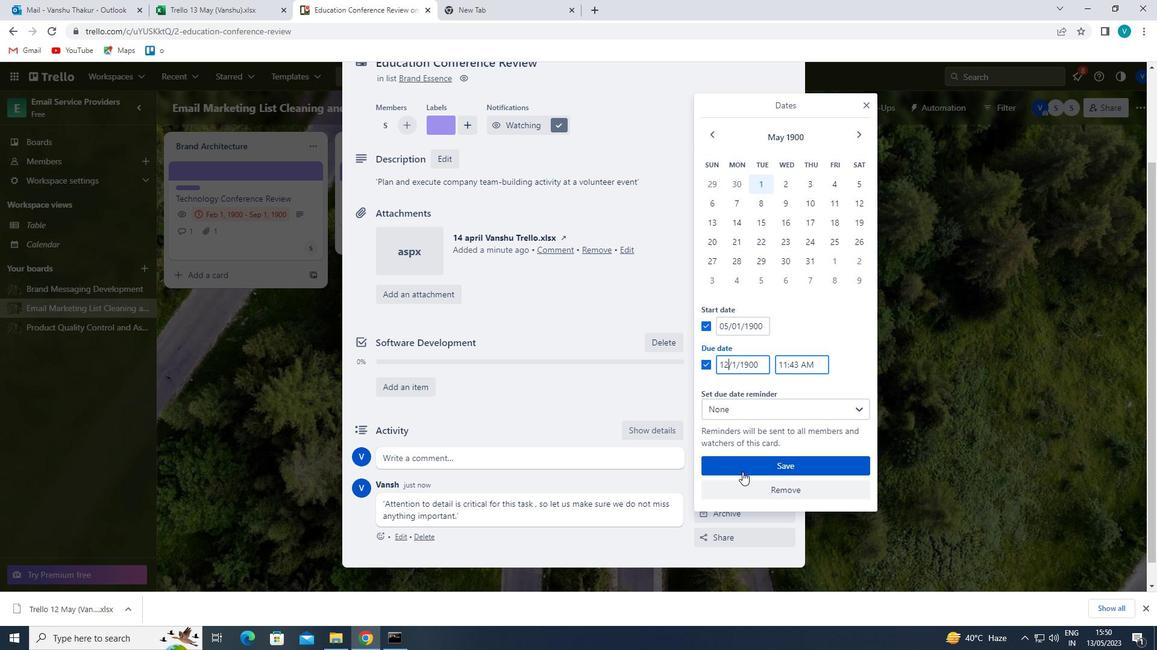 
Action: Mouse pressed left at (745, 467)
Screenshot: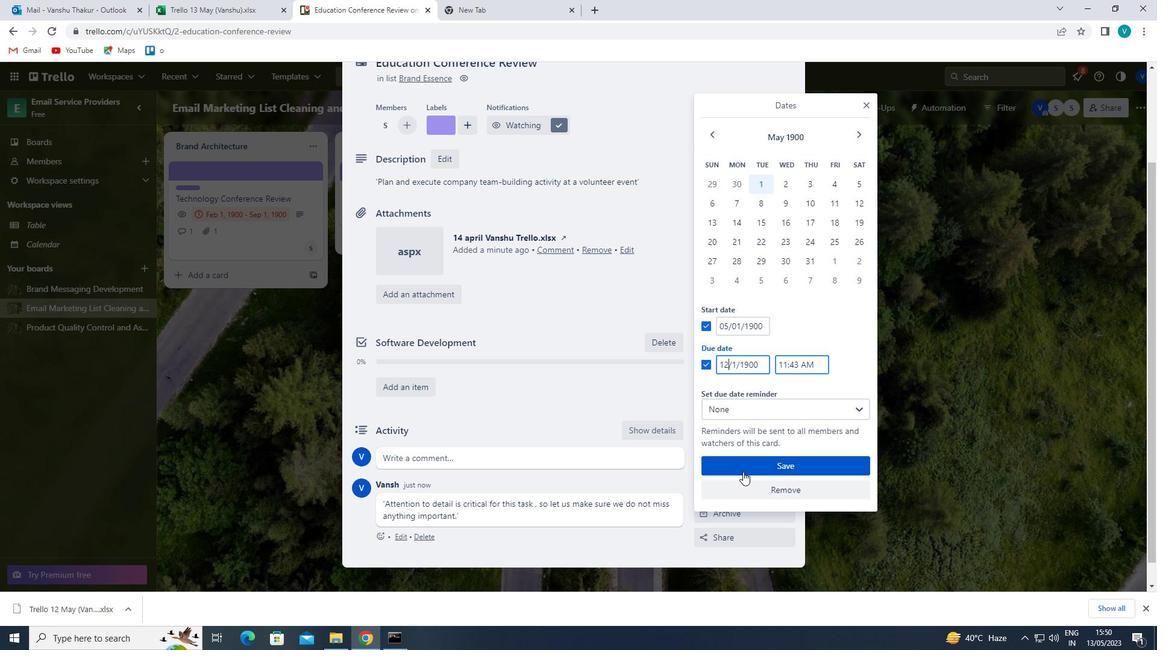 
